 Task: Find connections with filter location Singānallūr with filter topic #Investingwith filter profile language Potuguese with filter current company Taggd with filter school Karnataka technical jobs with filter industry Technical and Vocational Training with filter service category Graphic Design with filter keywords title Data Entry
Action: Mouse moved to (521, 76)
Screenshot: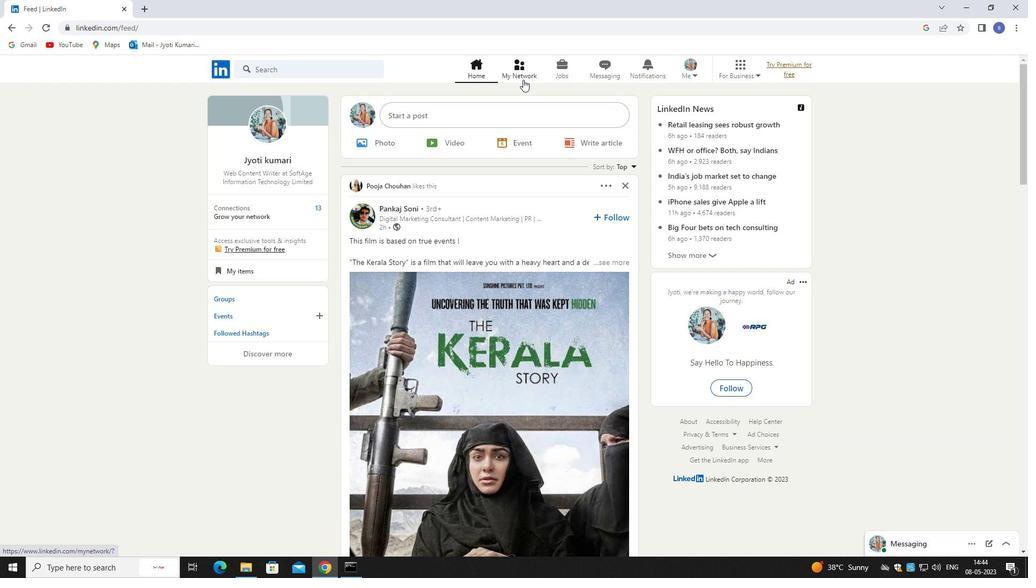 
Action: Mouse pressed left at (521, 76)
Screenshot: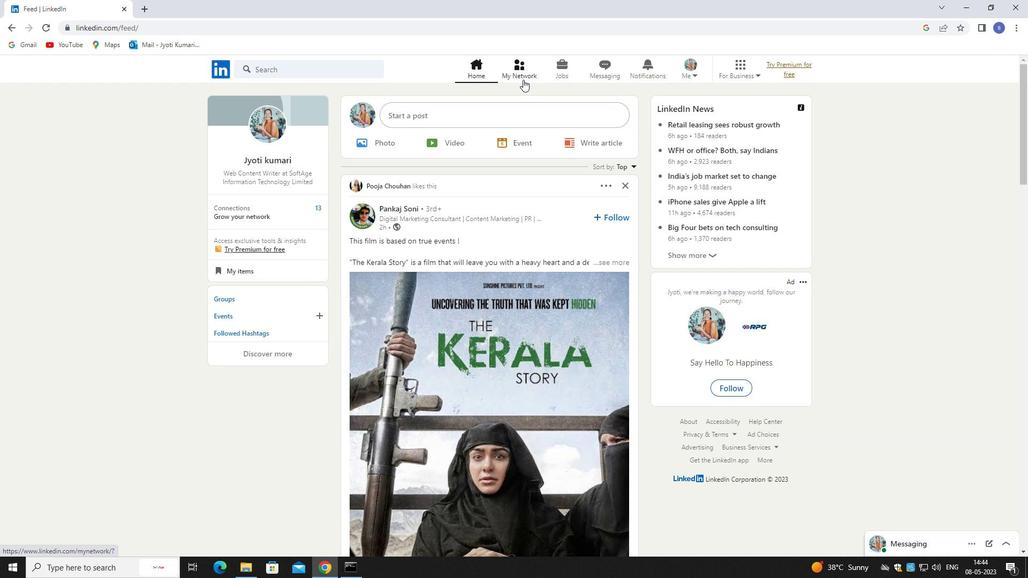 
Action: Mouse pressed left at (521, 76)
Screenshot: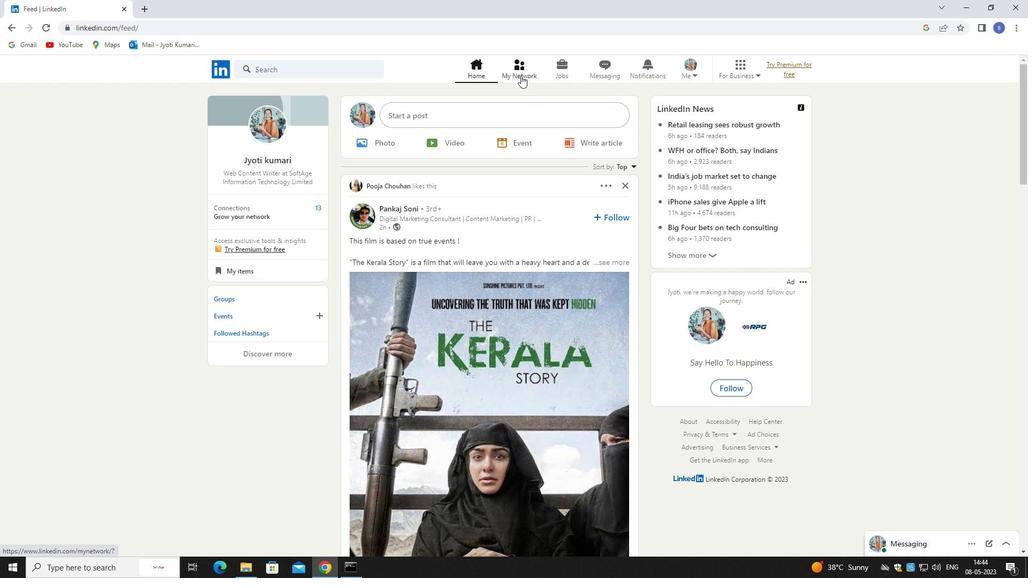 
Action: Mouse moved to (342, 130)
Screenshot: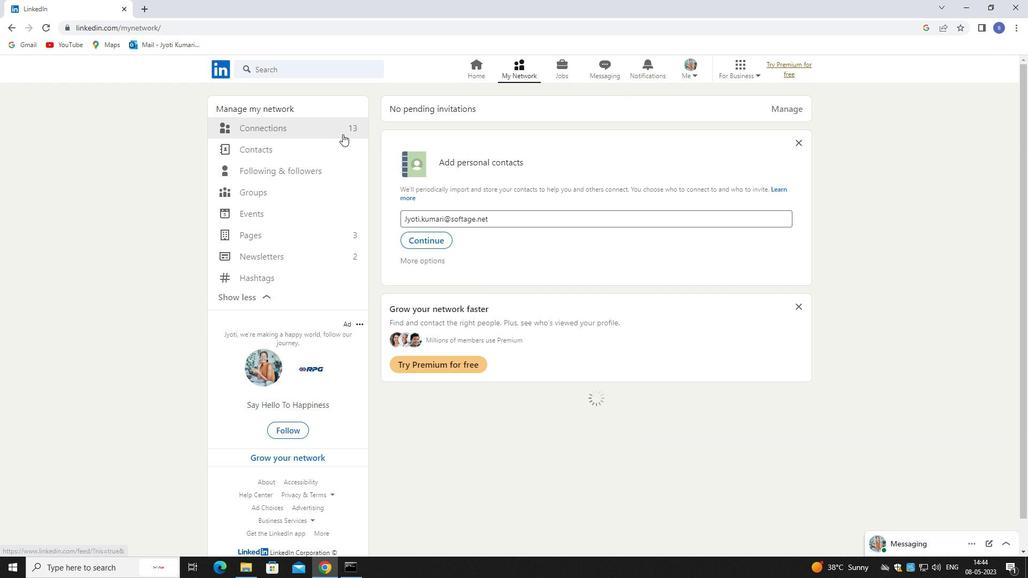 
Action: Mouse pressed left at (342, 130)
Screenshot: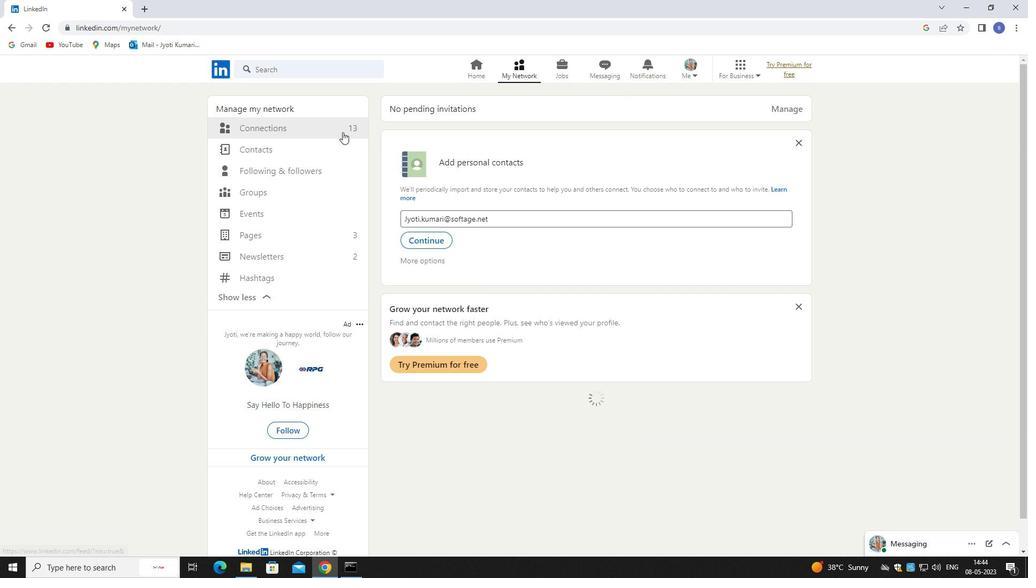 
Action: Mouse pressed left at (342, 130)
Screenshot: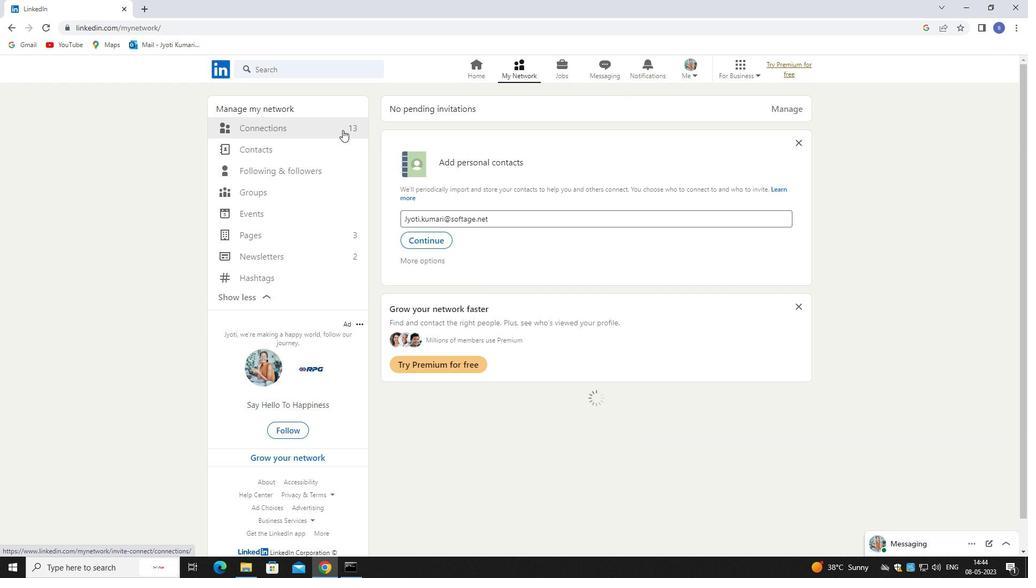 
Action: Mouse moved to (582, 128)
Screenshot: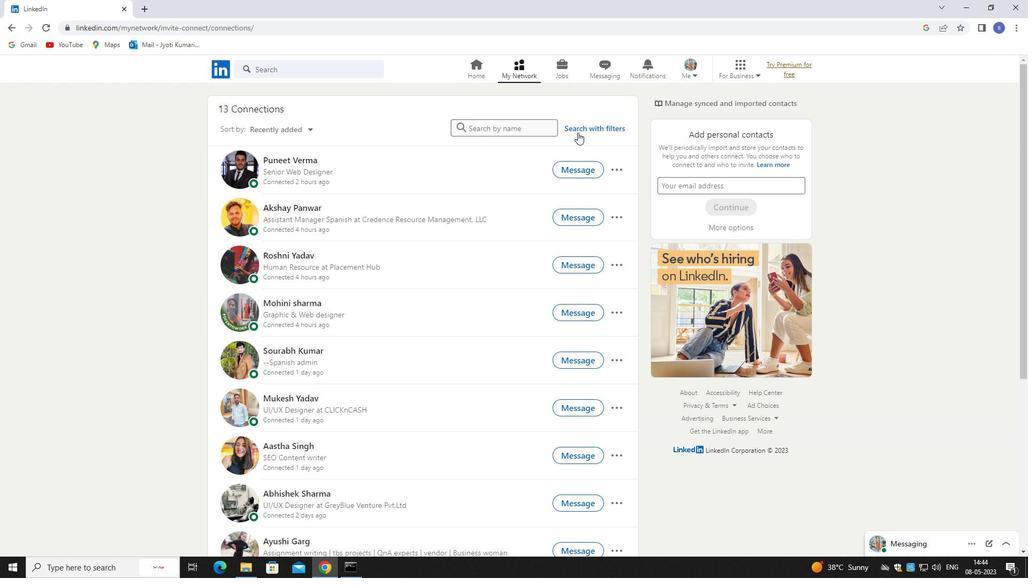 
Action: Mouse pressed left at (582, 128)
Screenshot: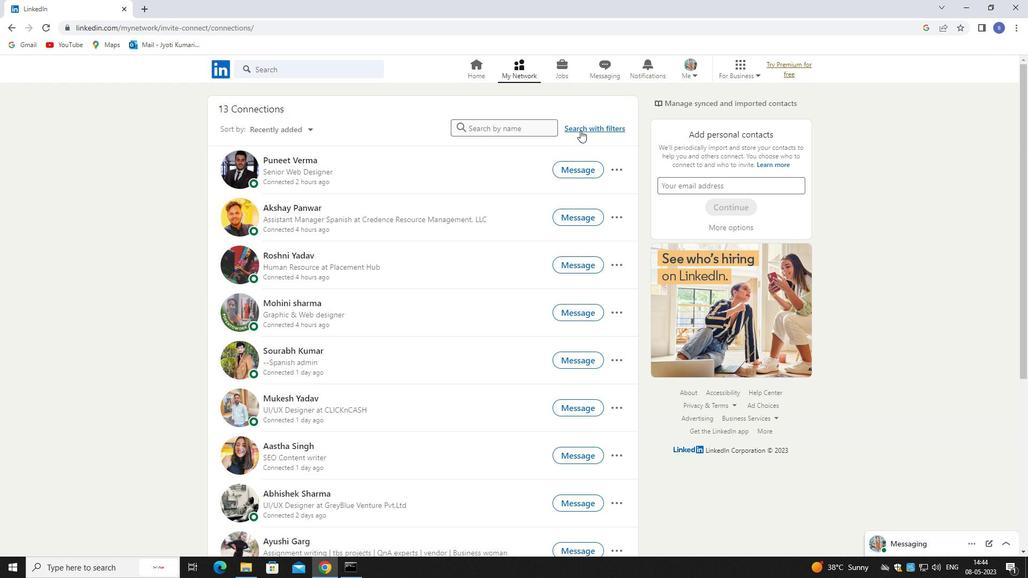 
Action: Mouse moved to (550, 98)
Screenshot: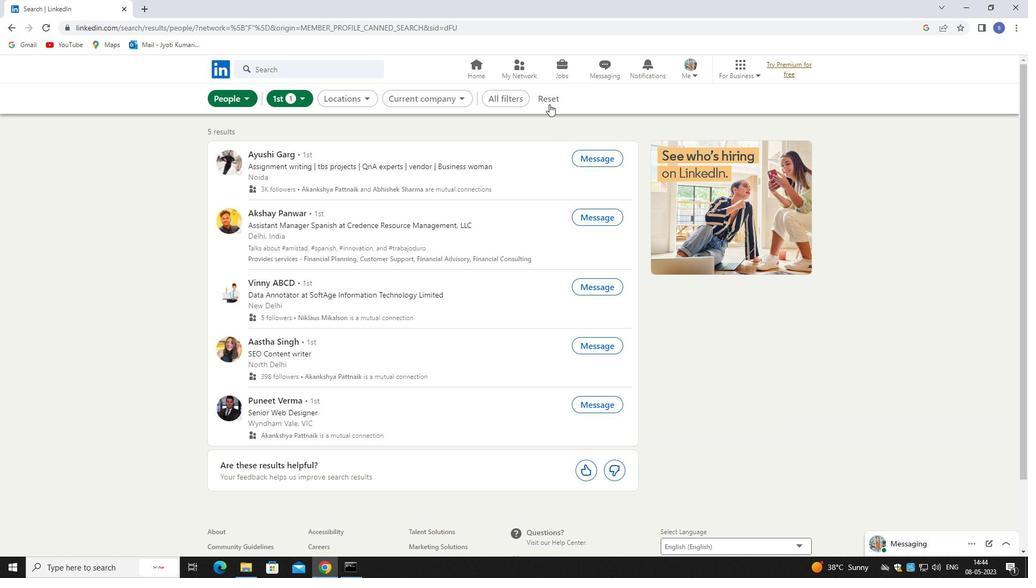 
Action: Mouse pressed left at (550, 98)
Screenshot: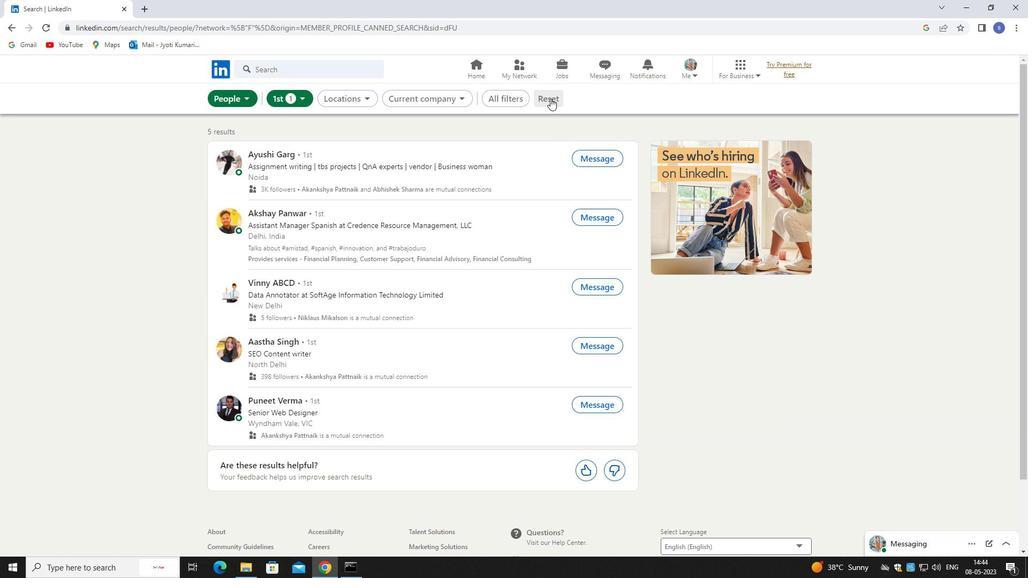
Action: Mouse moved to (527, 99)
Screenshot: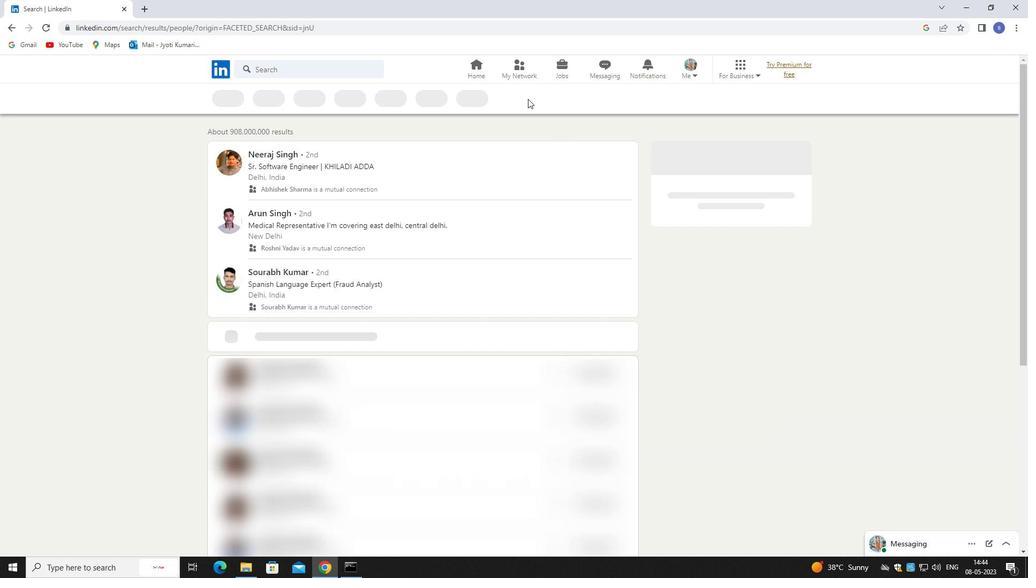 
Action: Mouse pressed left at (527, 99)
Screenshot: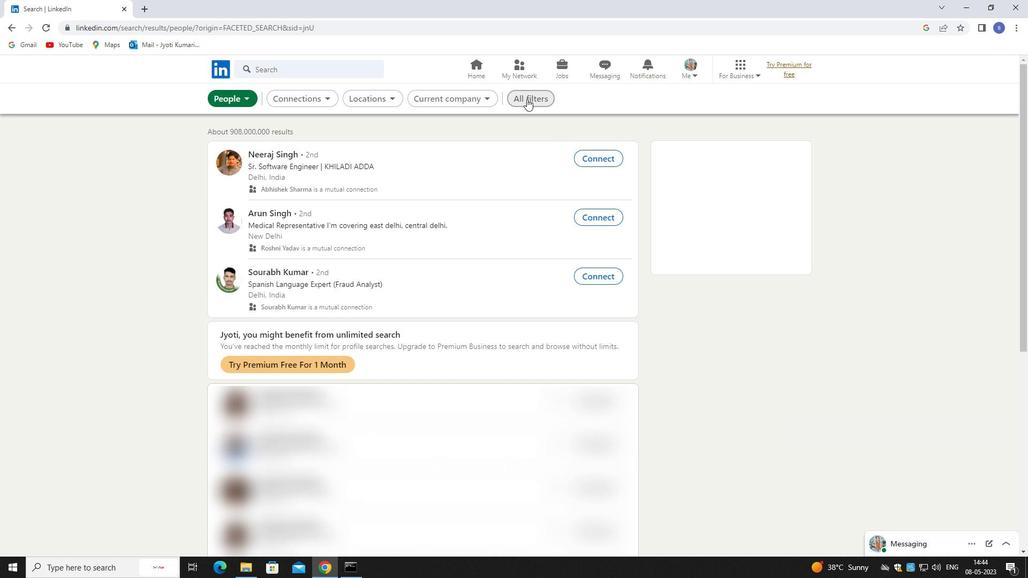 
Action: Mouse moved to (886, 425)
Screenshot: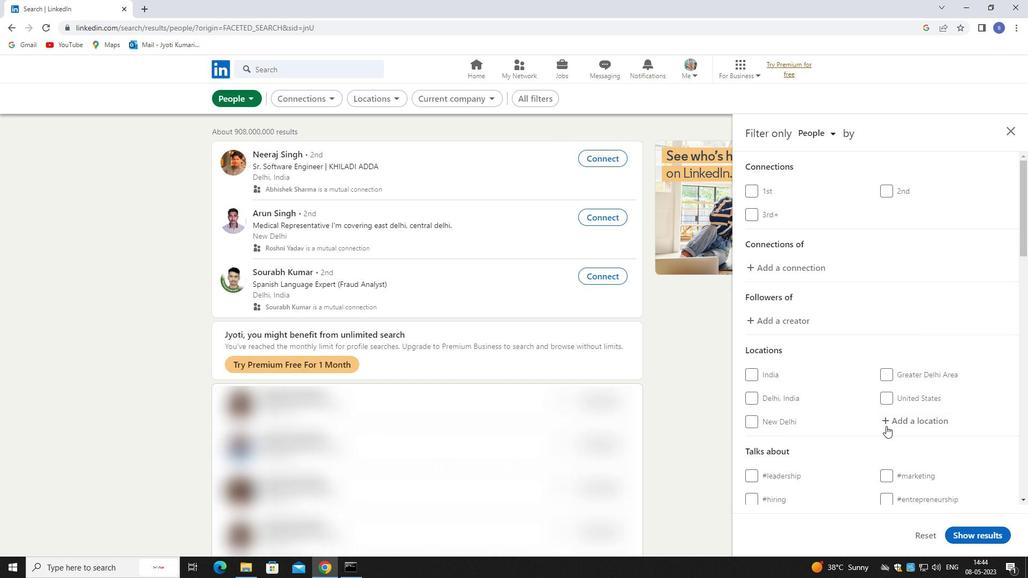 
Action: Mouse pressed left at (886, 425)
Screenshot: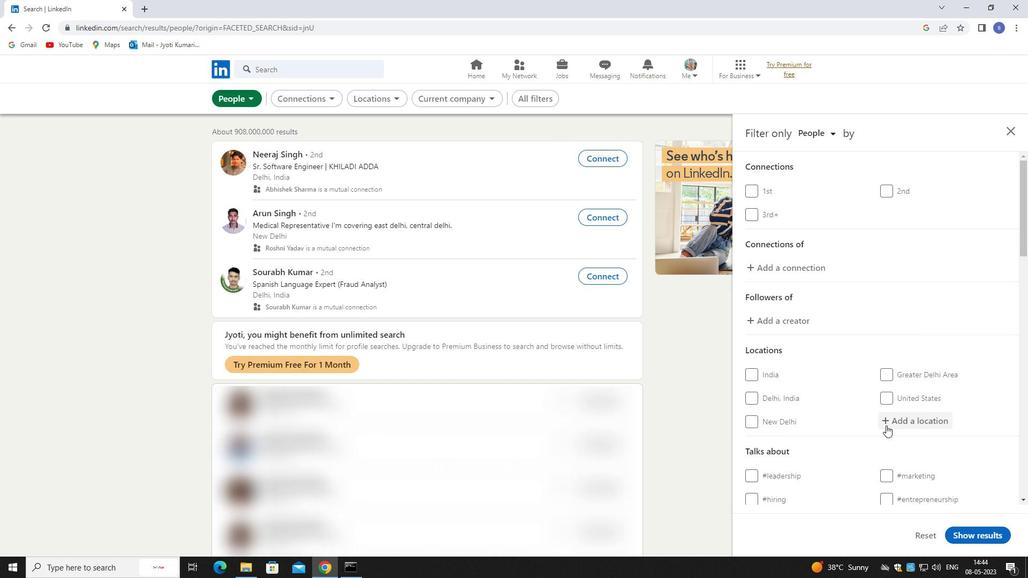 
Action: Mouse moved to (892, 427)
Screenshot: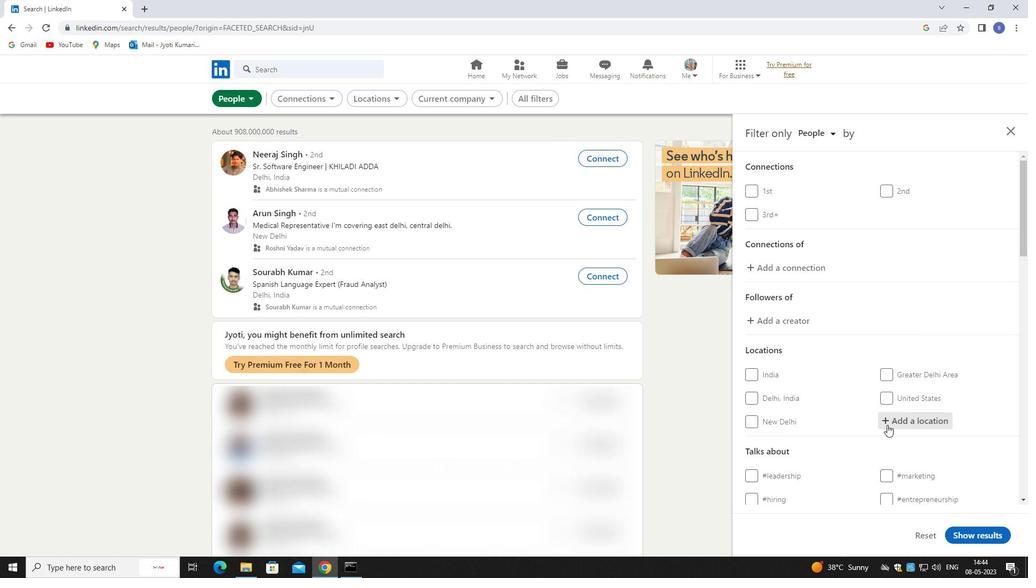 
Action: Key pressed singanallur
Screenshot: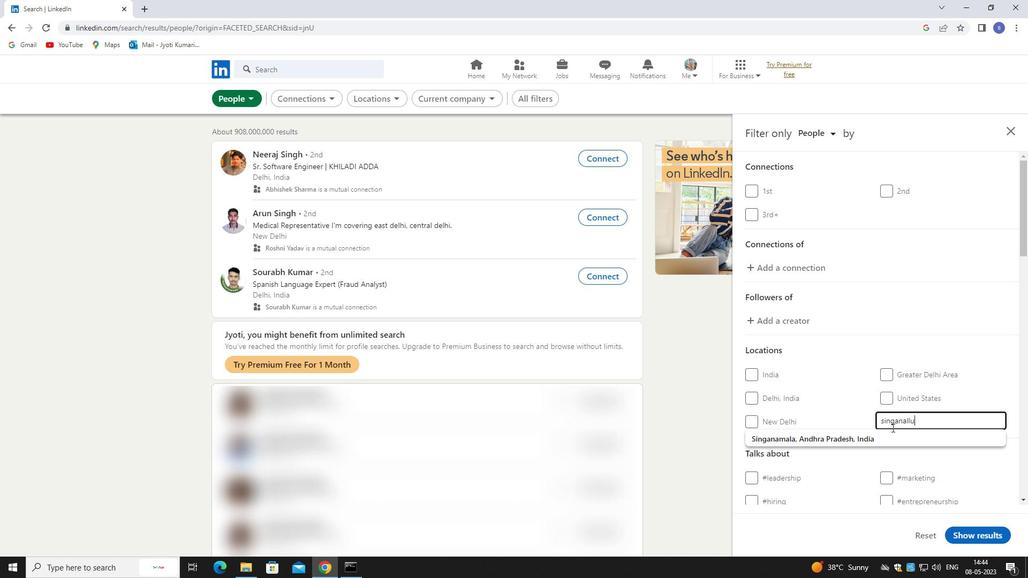 
Action: Mouse moved to (896, 434)
Screenshot: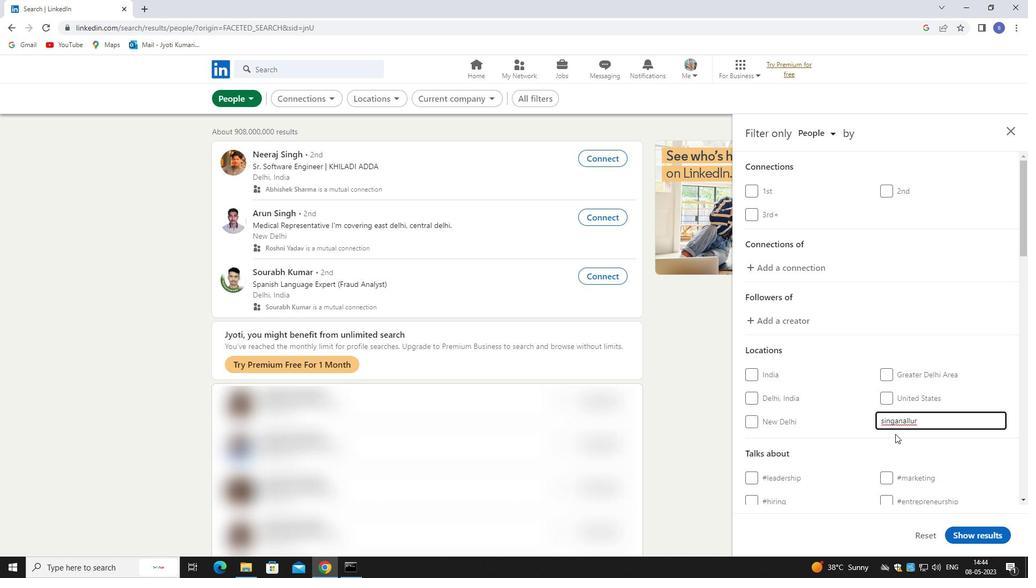
Action: Mouse scrolled (896, 434) with delta (0, 0)
Screenshot: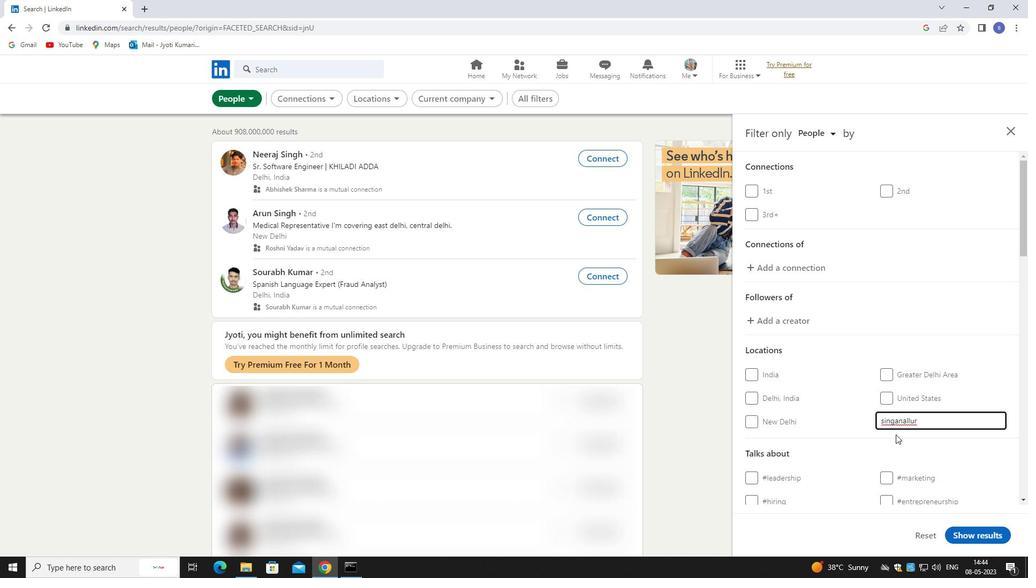 
Action: Mouse moved to (896, 435)
Screenshot: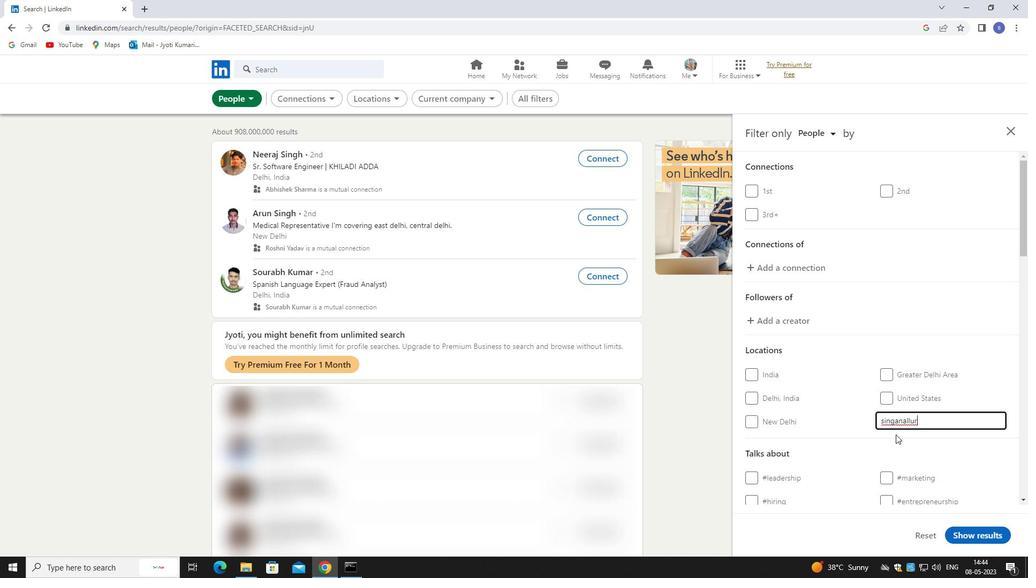 
Action: Mouse scrolled (896, 434) with delta (0, 0)
Screenshot: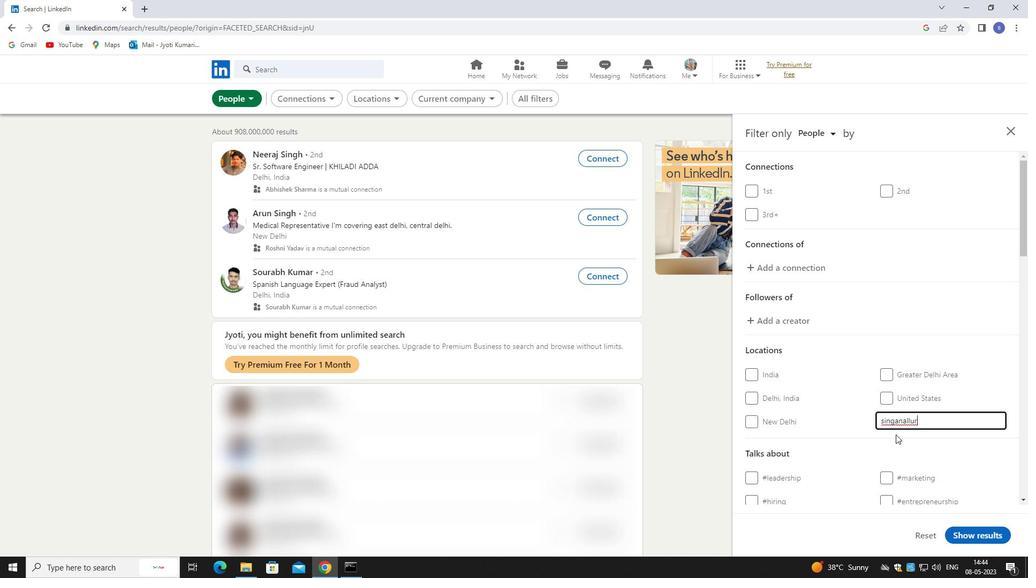 
Action: Mouse moved to (897, 435)
Screenshot: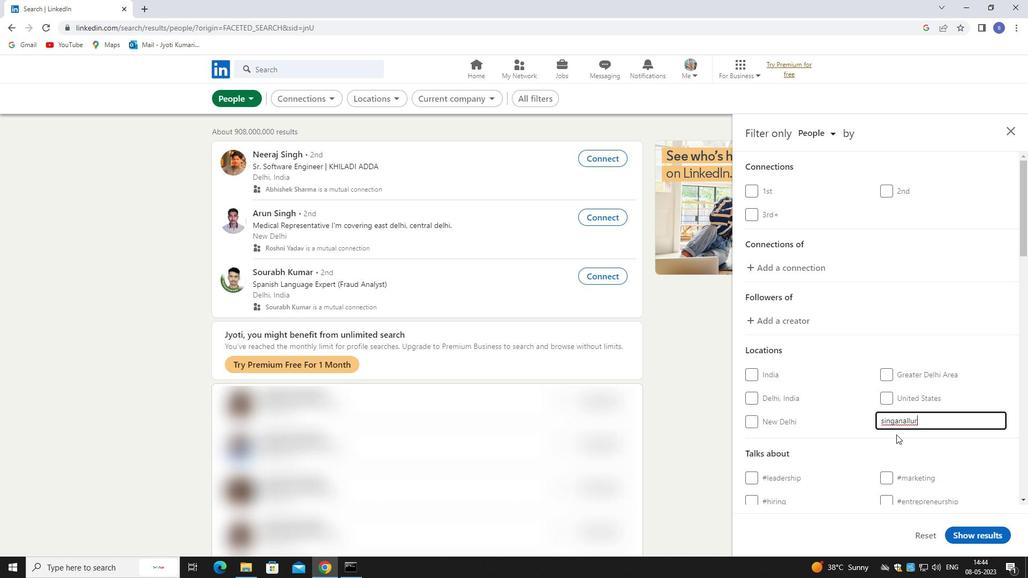 
Action: Mouse scrolled (897, 434) with delta (0, 0)
Screenshot: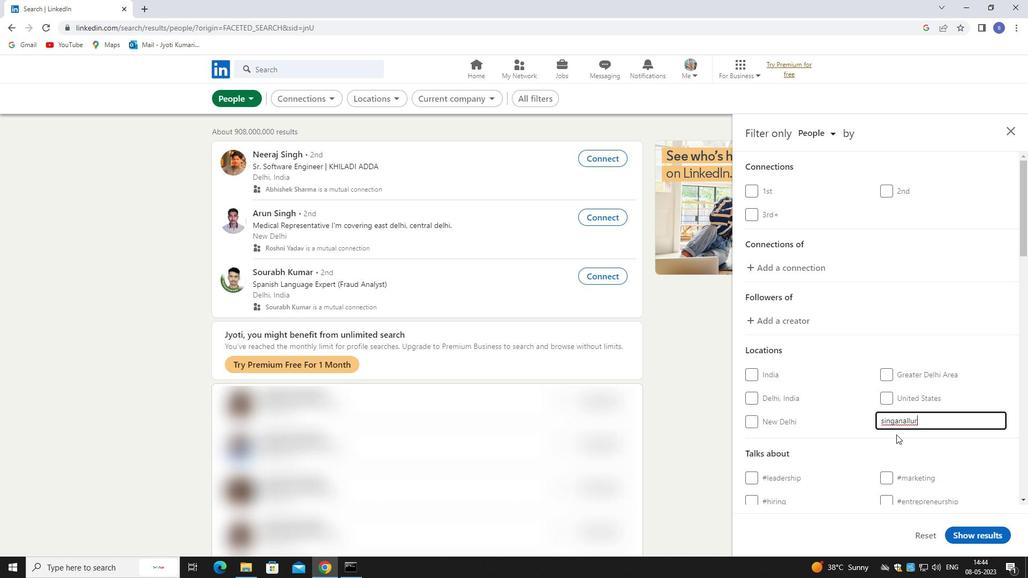 
Action: Mouse scrolled (897, 434) with delta (0, 0)
Screenshot: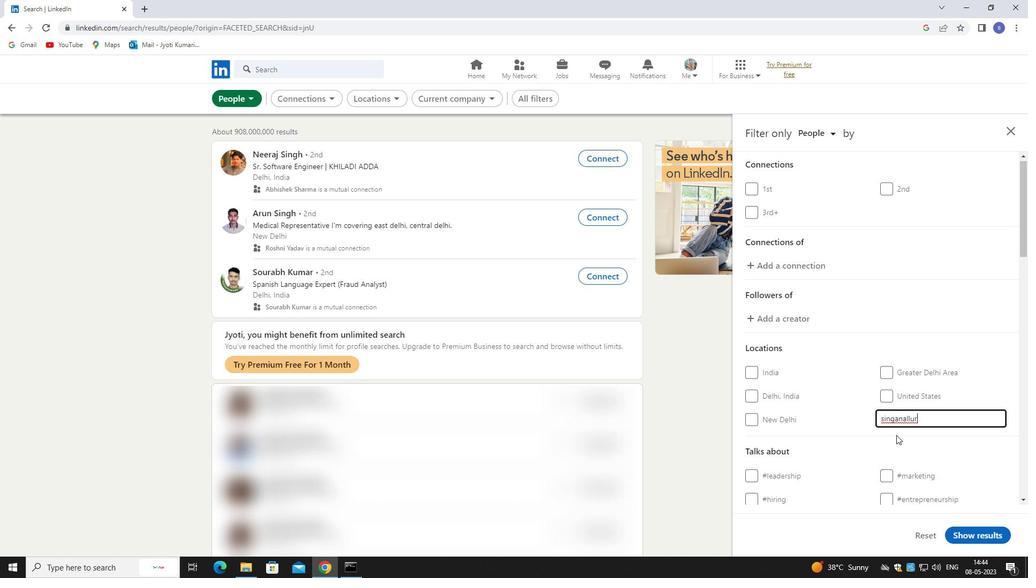 
Action: Mouse scrolled (897, 434) with delta (0, 0)
Screenshot: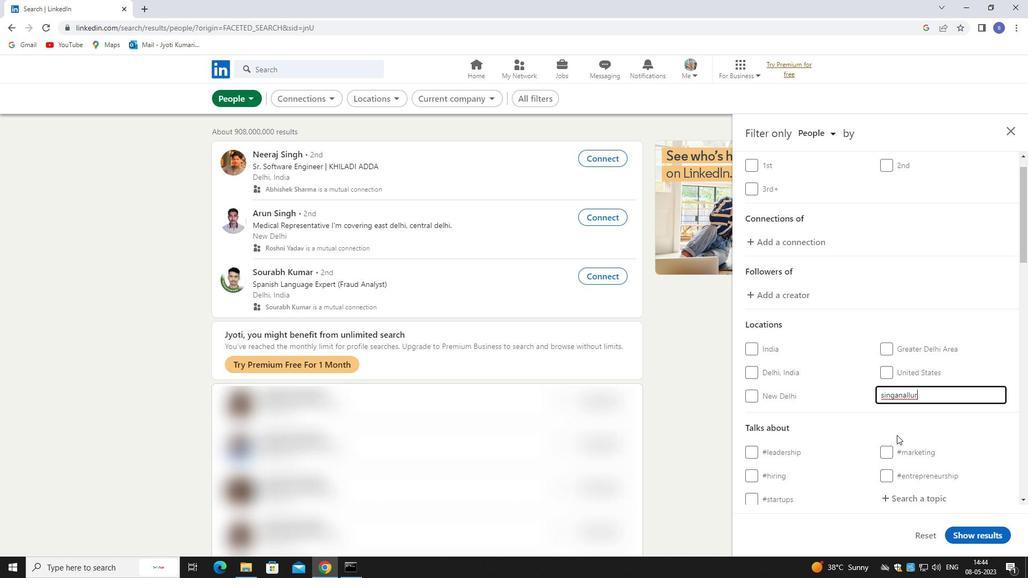 
Action: Mouse moved to (909, 257)
Screenshot: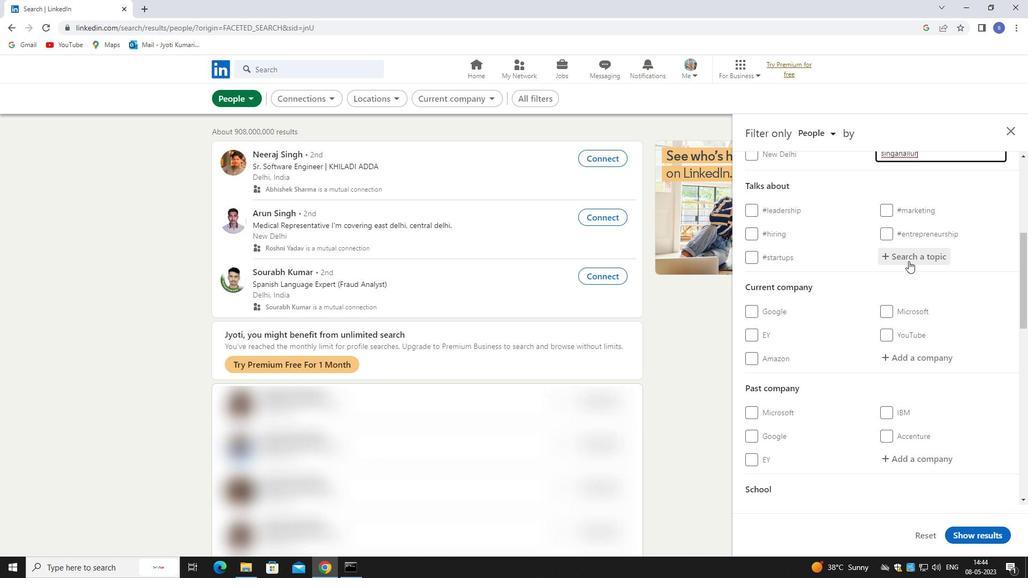 
Action: Mouse pressed left at (909, 257)
Screenshot: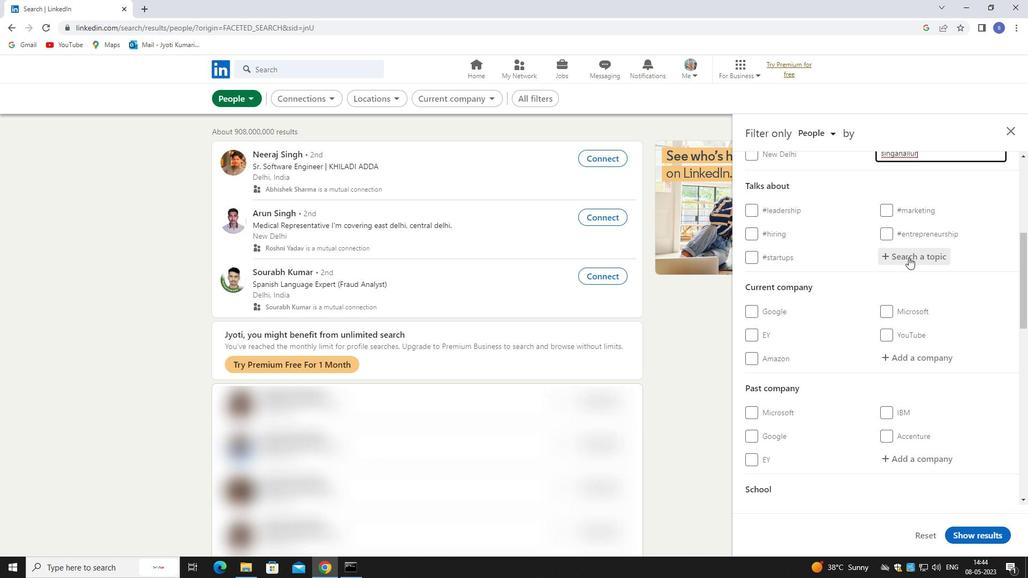 
Action: Mouse moved to (914, 258)
Screenshot: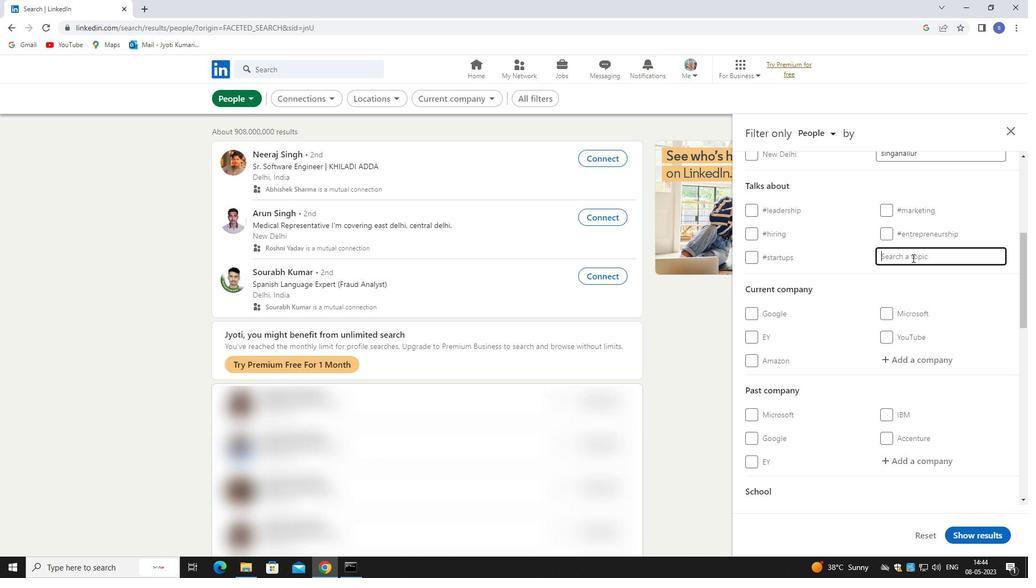 
Action: Key pressed investing
Screenshot: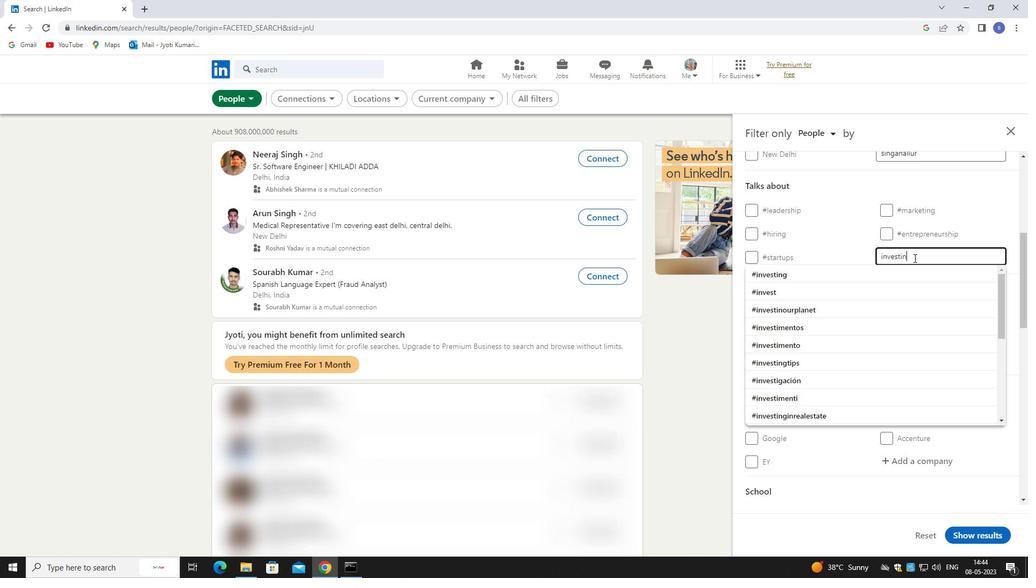 
Action: Mouse moved to (913, 275)
Screenshot: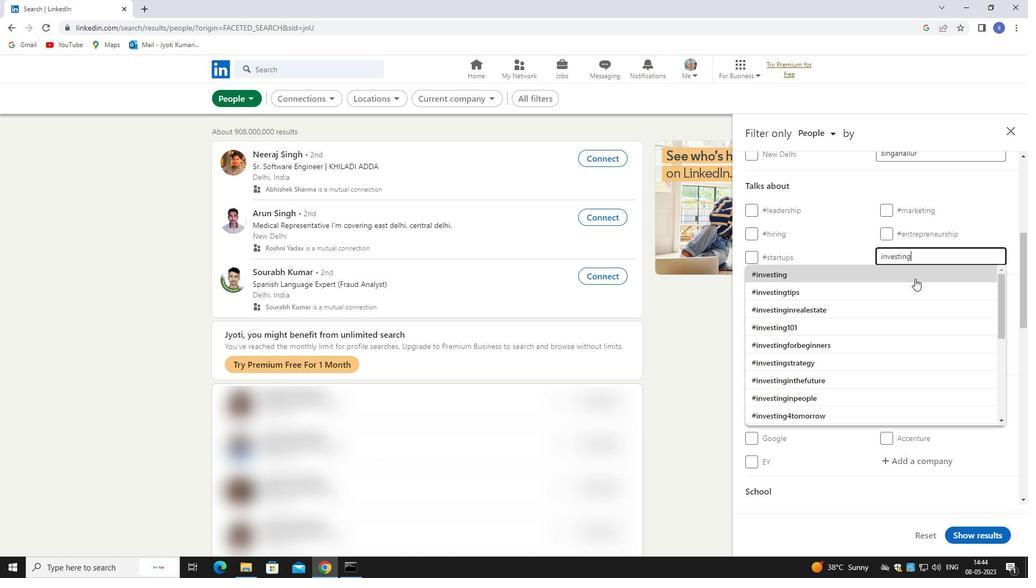 
Action: Mouse pressed left at (913, 275)
Screenshot: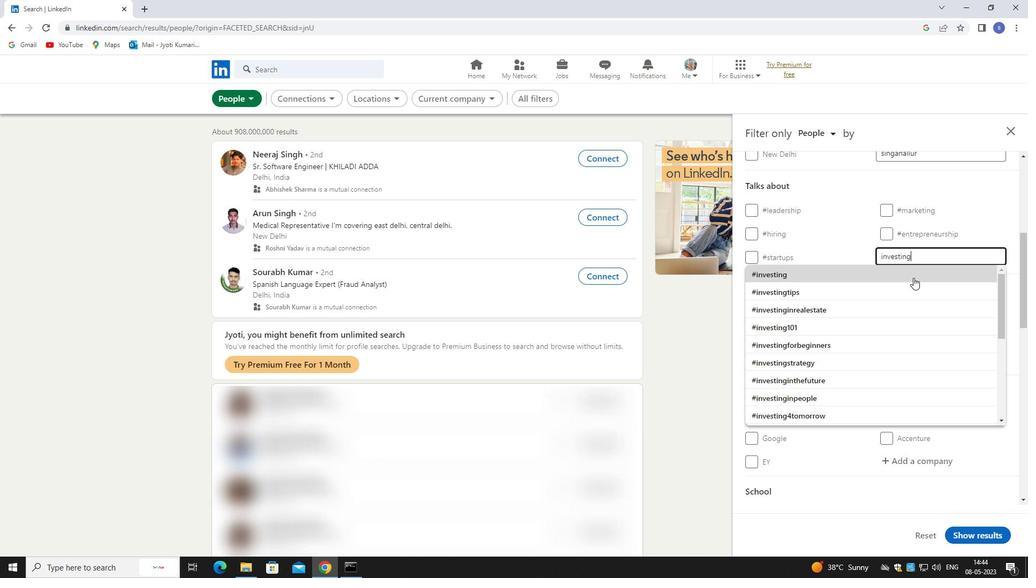 
Action: Mouse moved to (922, 298)
Screenshot: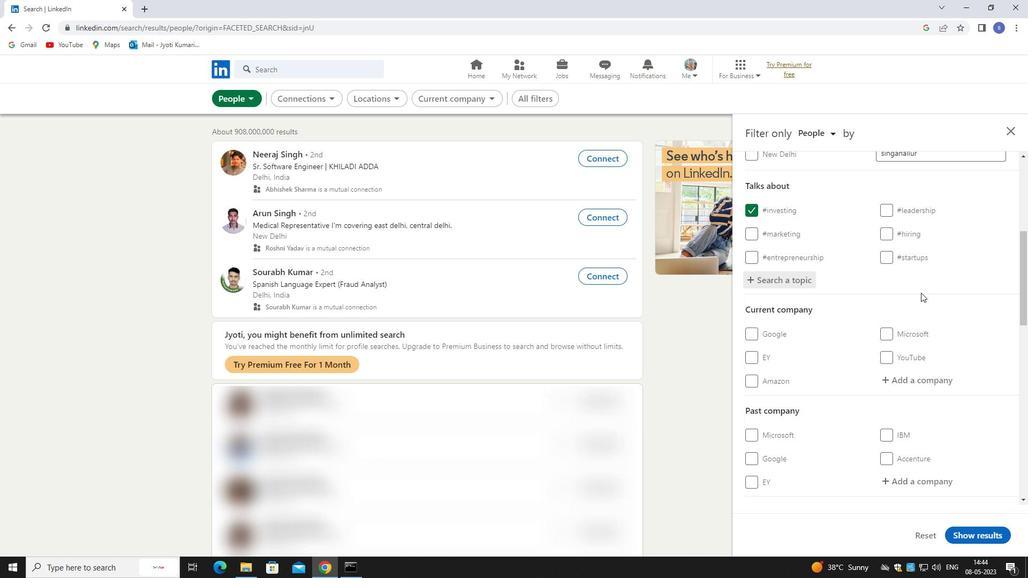 
Action: Mouse scrolled (922, 298) with delta (0, 0)
Screenshot: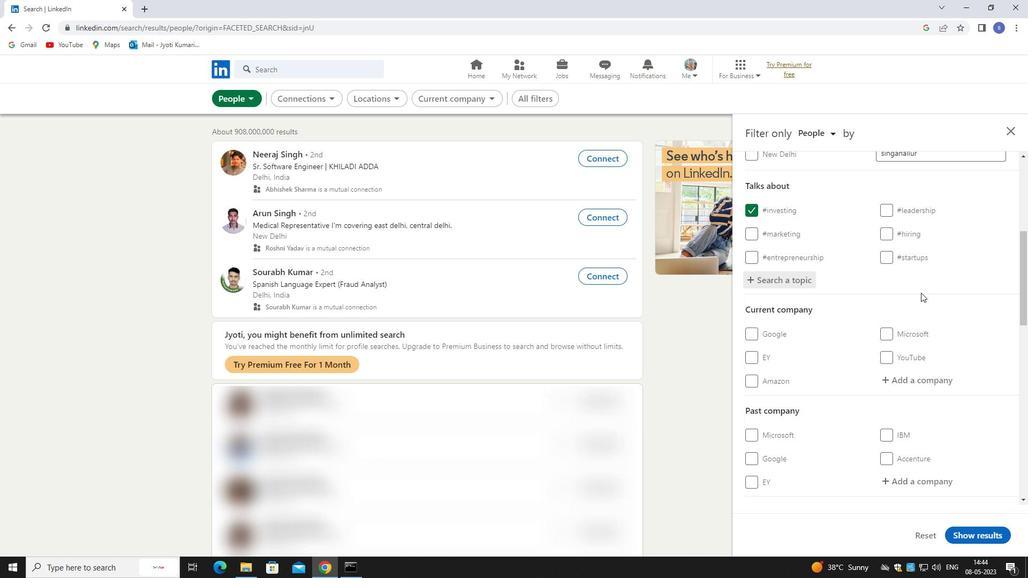 
Action: Mouse moved to (922, 299)
Screenshot: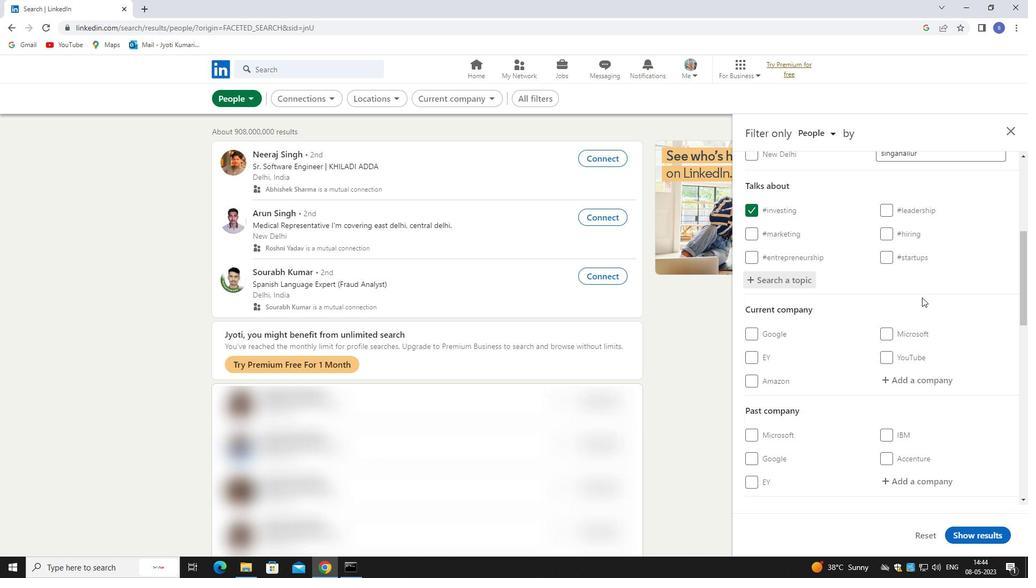 
Action: Mouse scrolled (922, 299) with delta (0, 0)
Screenshot: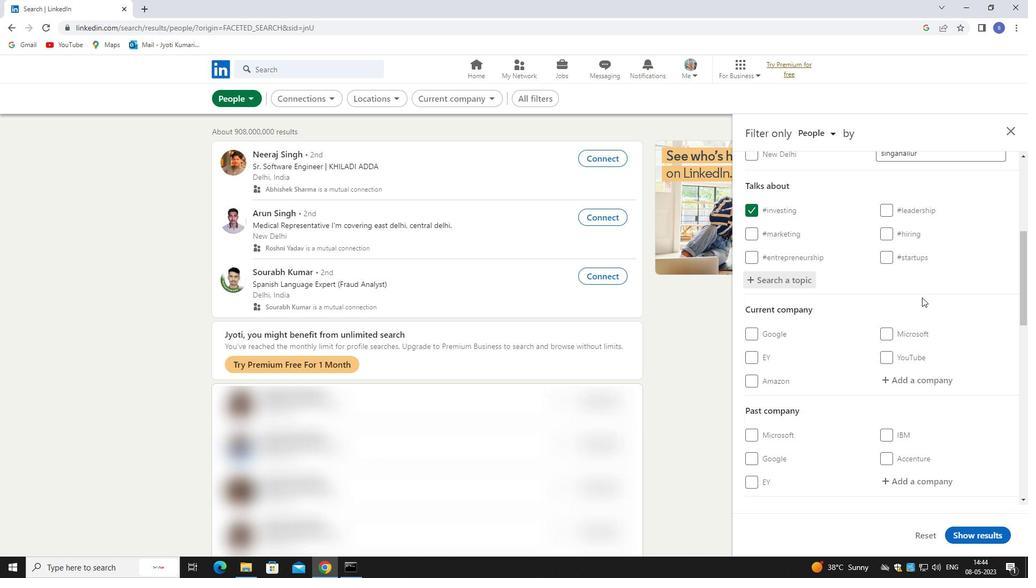 
Action: Mouse moved to (922, 299)
Screenshot: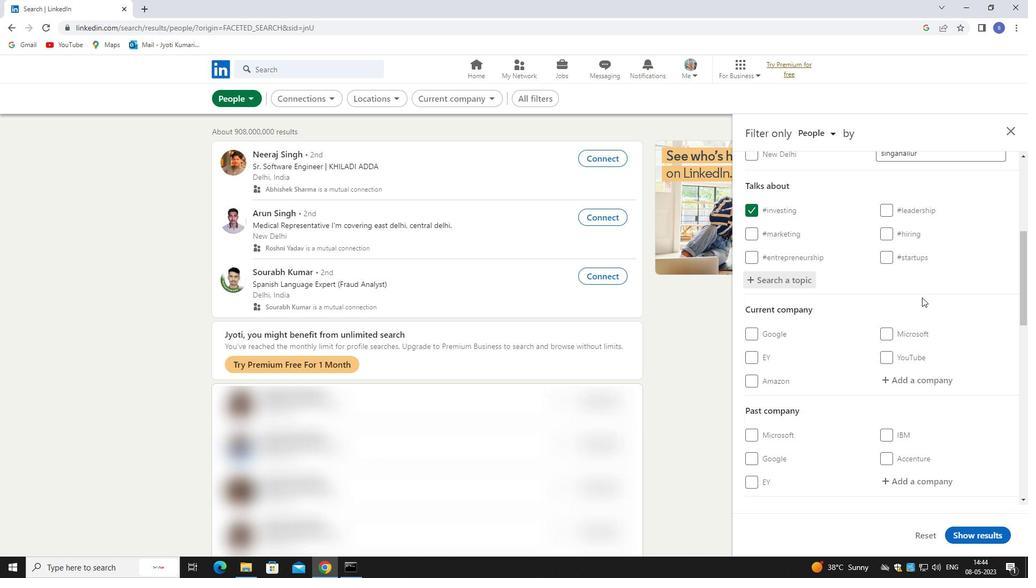 
Action: Mouse scrolled (922, 299) with delta (0, 0)
Screenshot: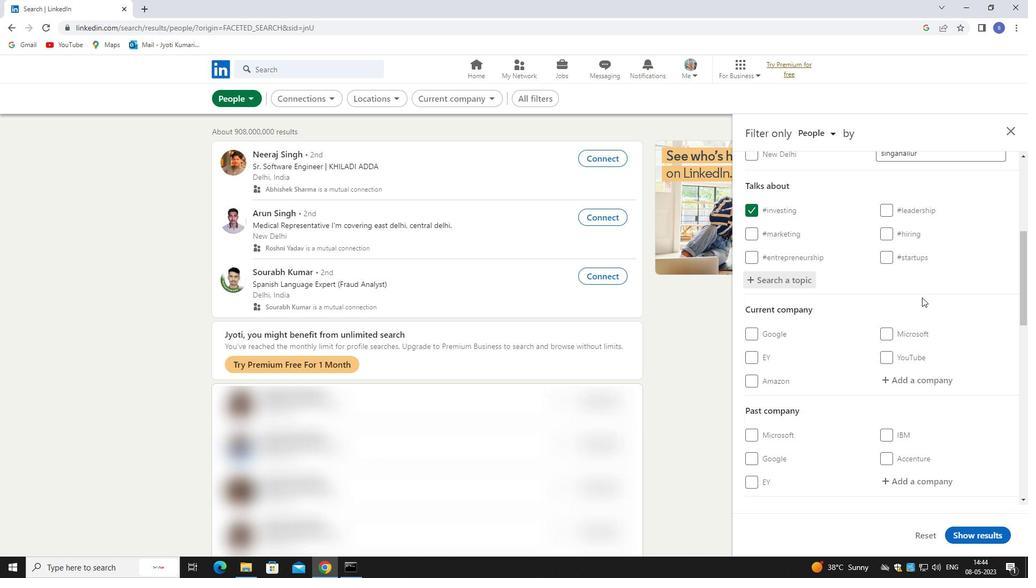 
Action: Mouse moved to (922, 221)
Screenshot: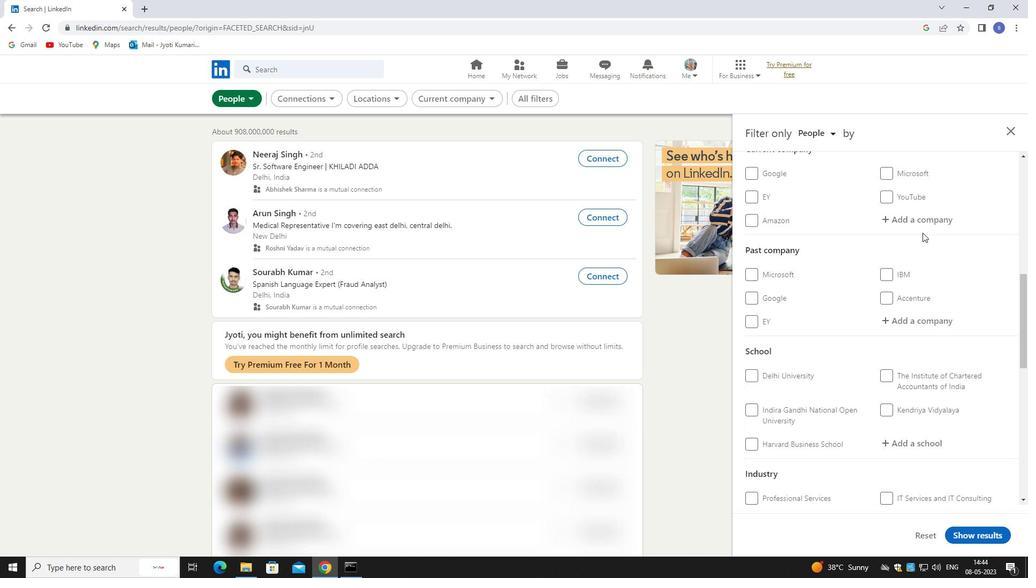 
Action: Mouse pressed left at (922, 221)
Screenshot: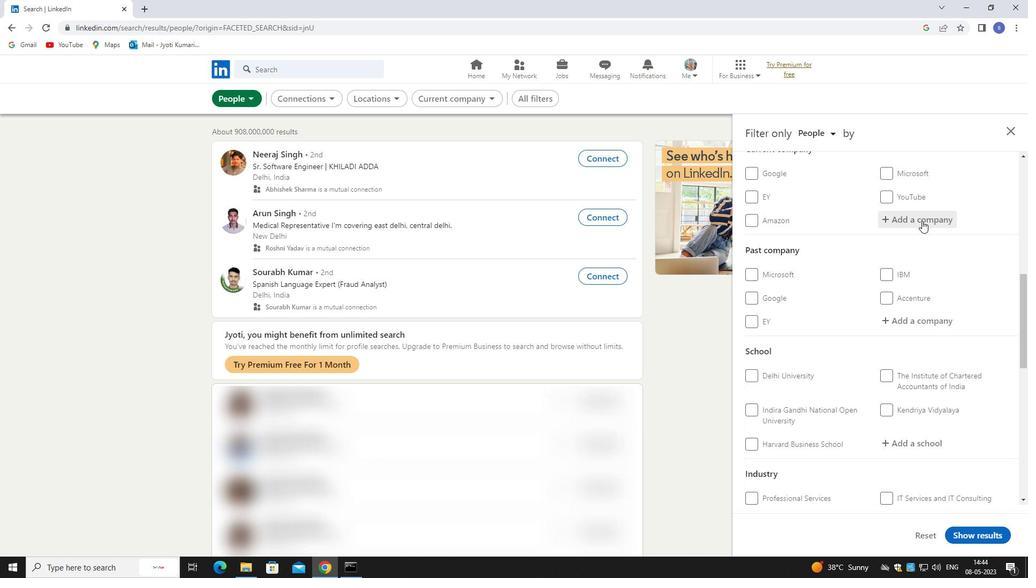 
Action: Mouse moved to (914, 227)
Screenshot: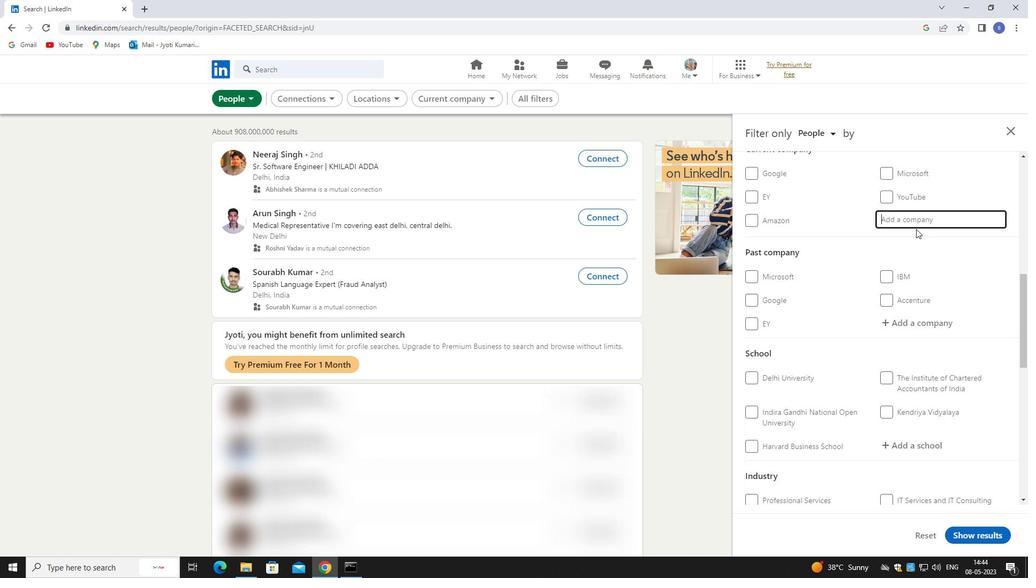 
Action: Key pressed tagged
Screenshot: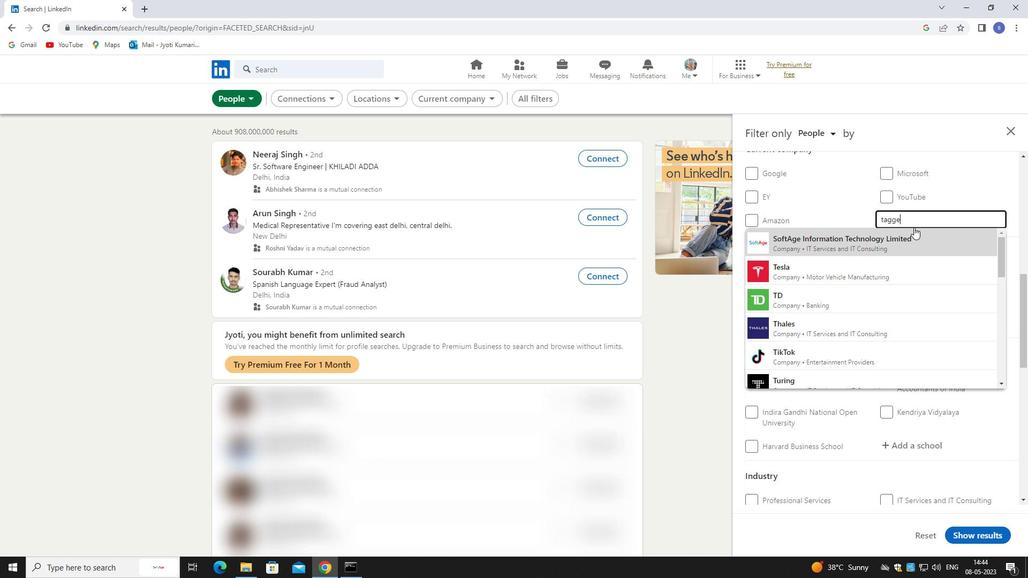 
Action: Mouse moved to (918, 276)
Screenshot: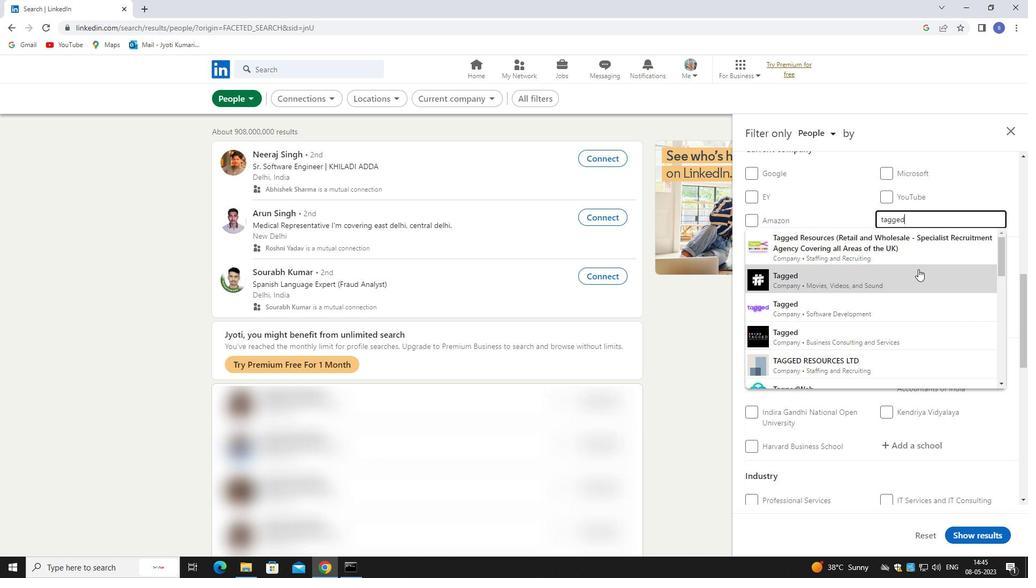
Action: Mouse pressed left at (918, 276)
Screenshot: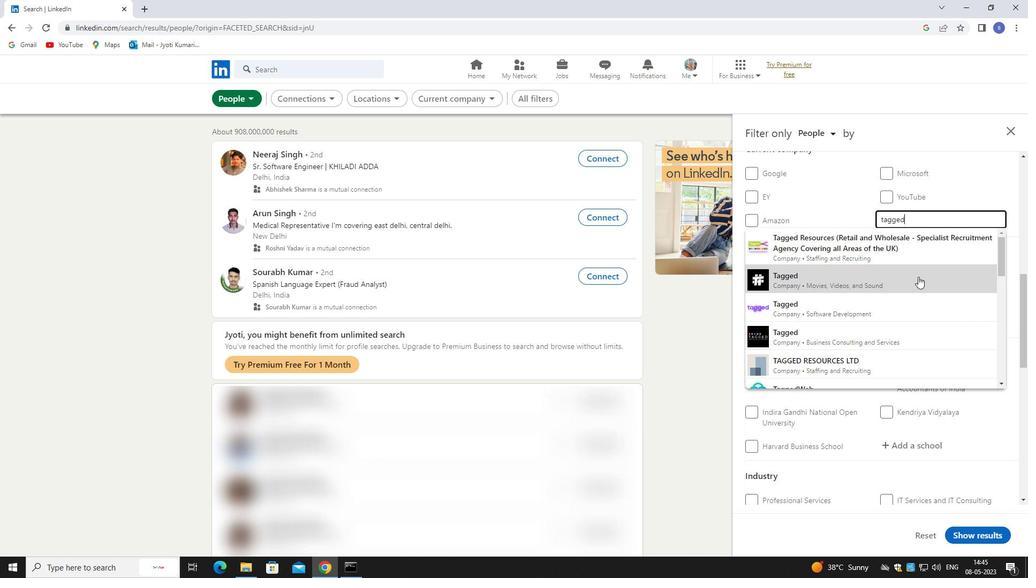 
Action: Mouse moved to (913, 334)
Screenshot: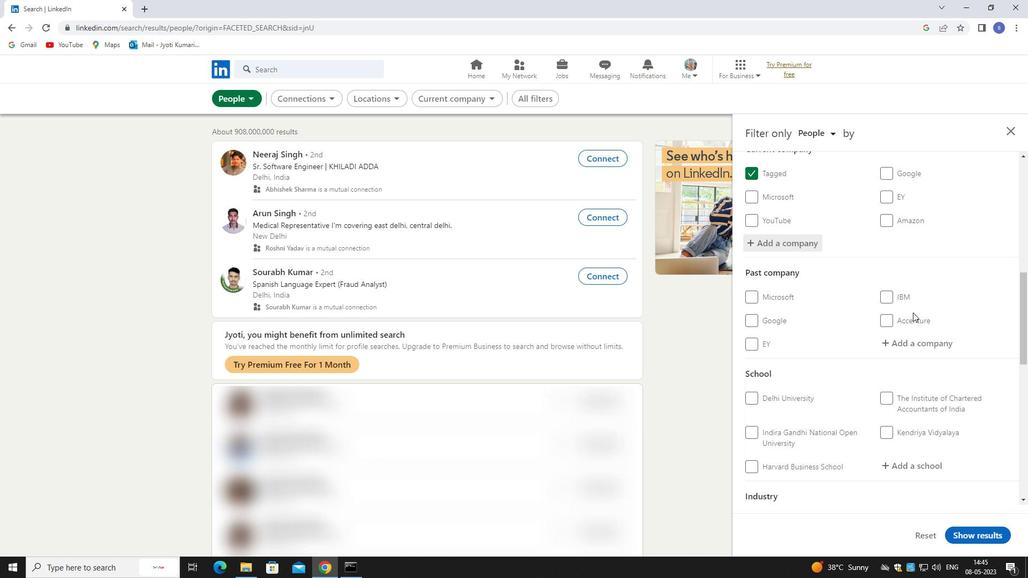 
Action: Mouse scrolled (913, 334) with delta (0, 0)
Screenshot: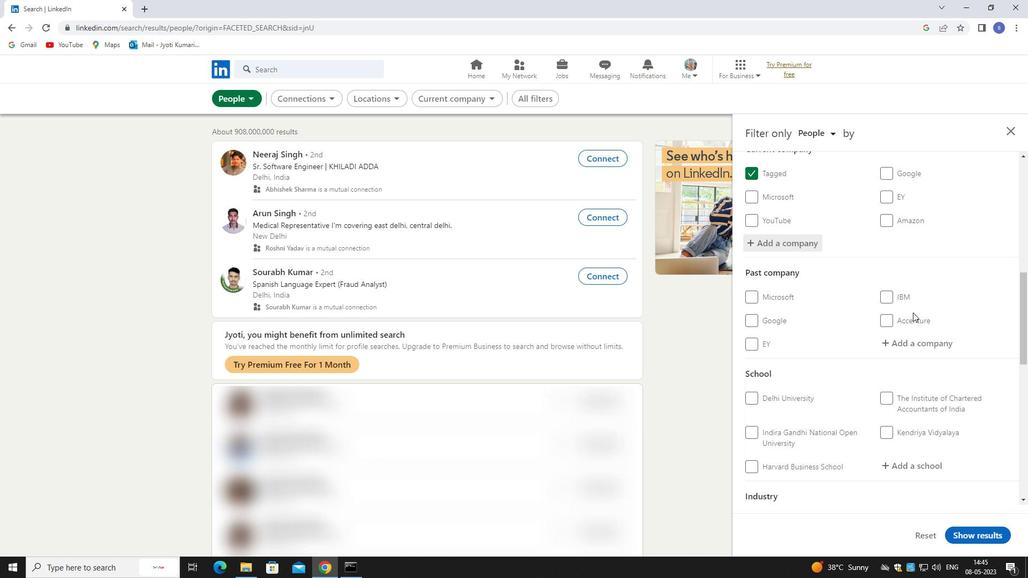 
Action: Mouse moved to (916, 362)
Screenshot: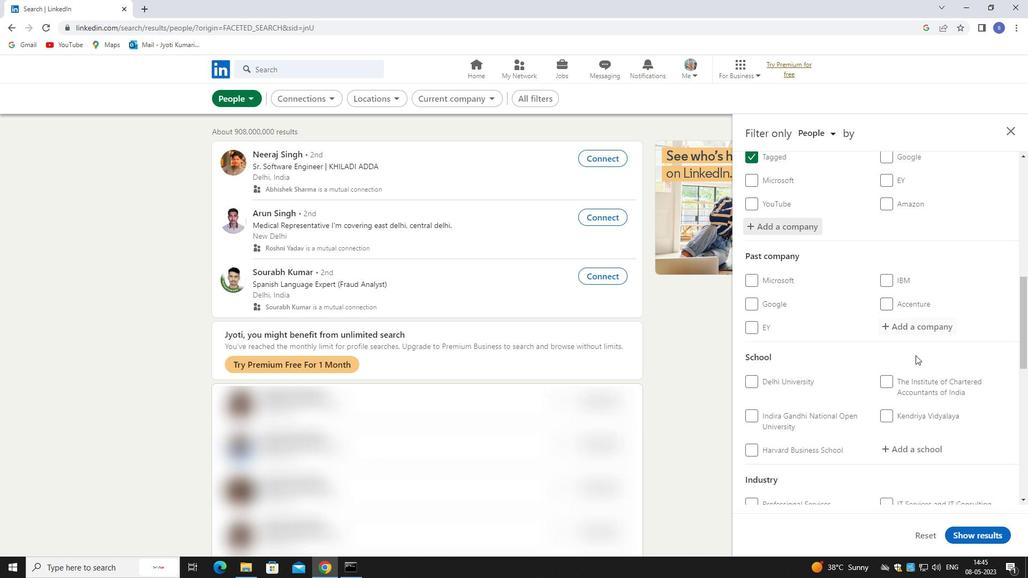 
Action: Mouse scrolled (916, 361) with delta (0, 0)
Screenshot: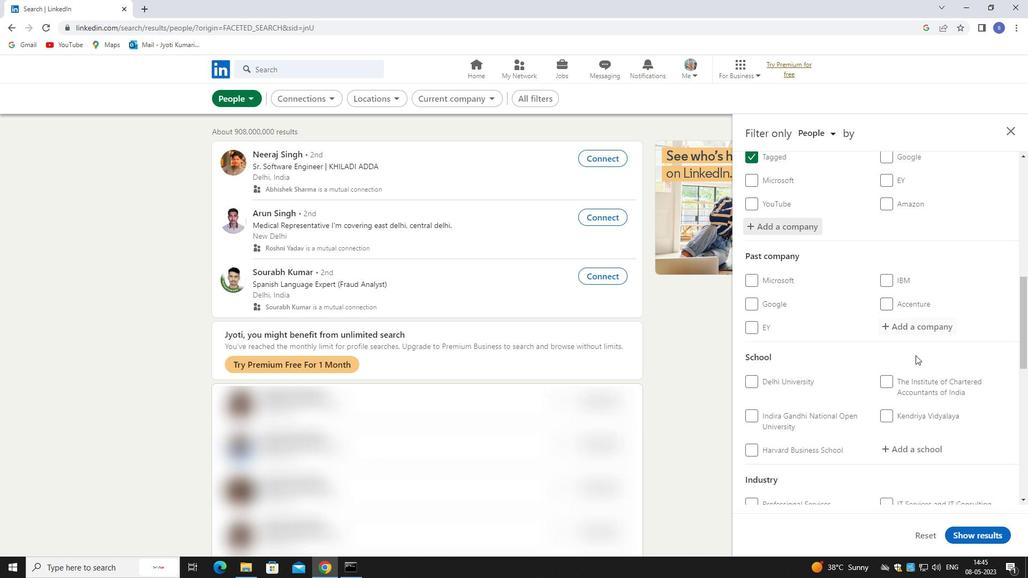
Action: Mouse moved to (917, 363)
Screenshot: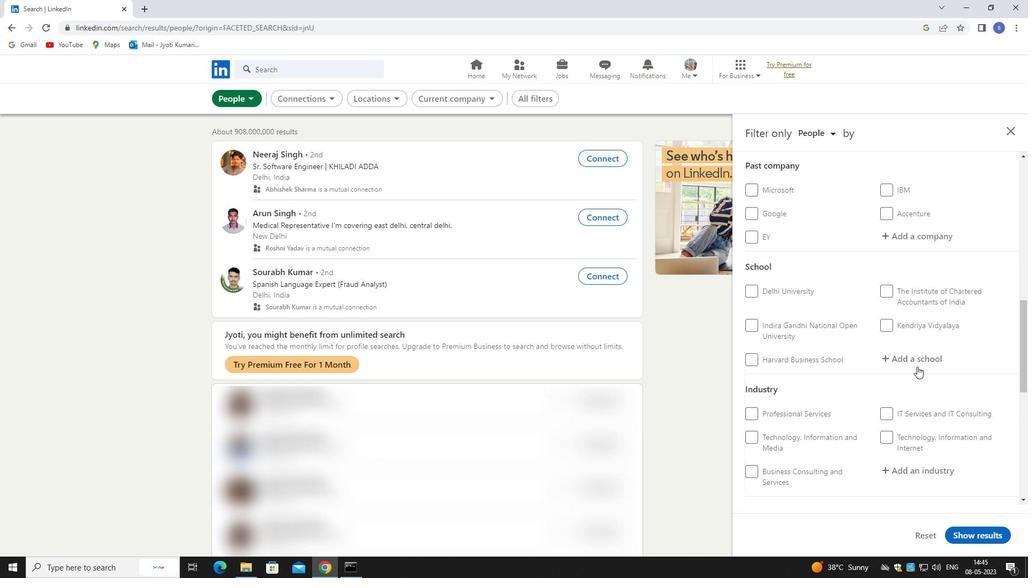 
Action: Mouse pressed left at (917, 363)
Screenshot: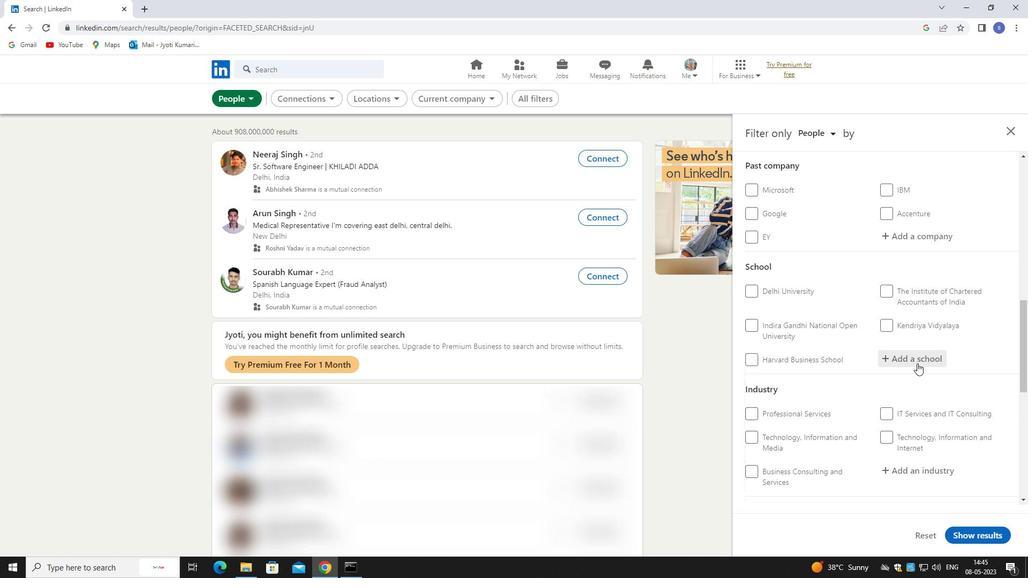 
Action: Key pressed karnataka
Screenshot: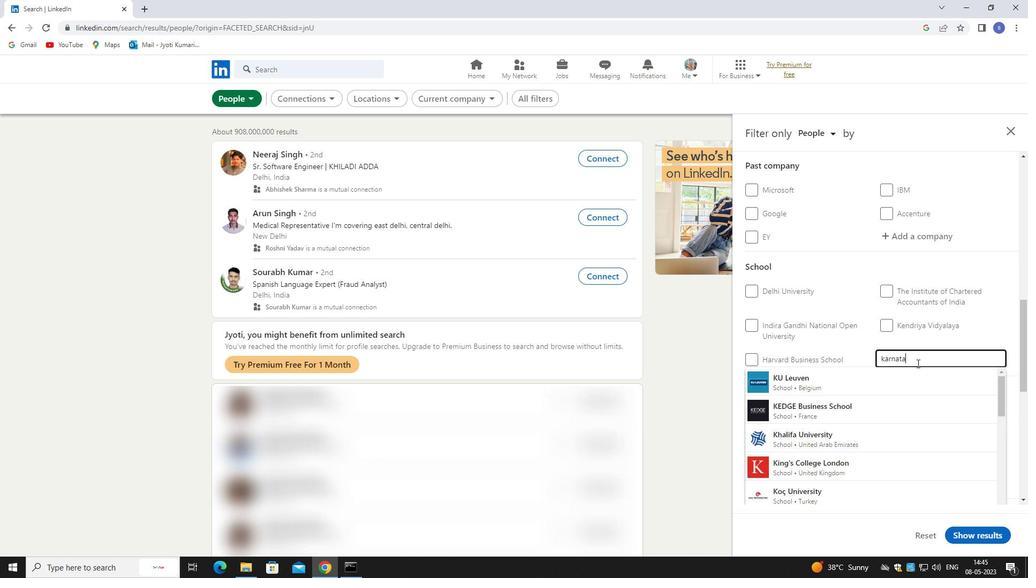 
Action: Mouse moved to (907, 426)
Screenshot: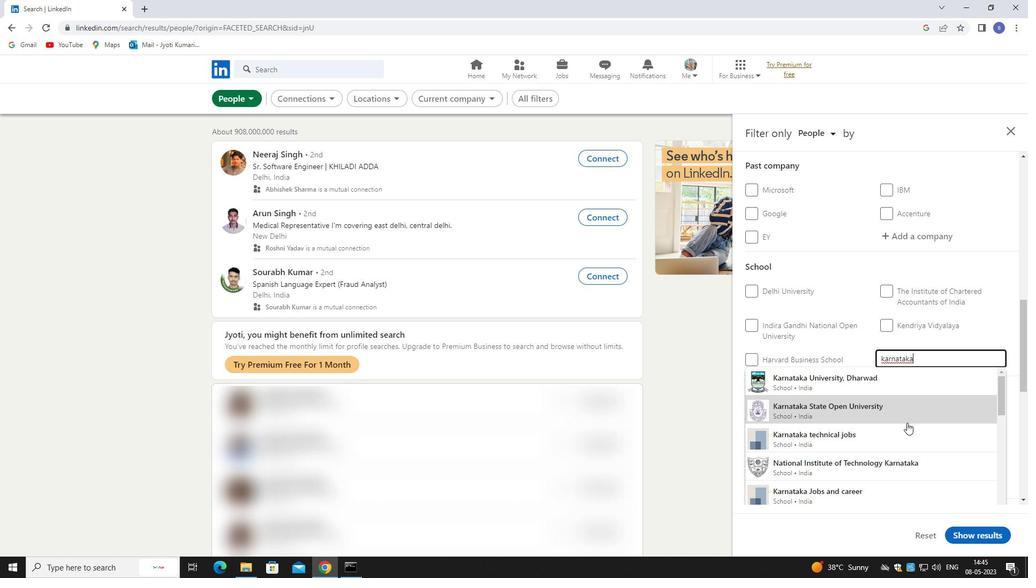 
Action: Mouse scrolled (907, 425) with delta (0, 0)
Screenshot: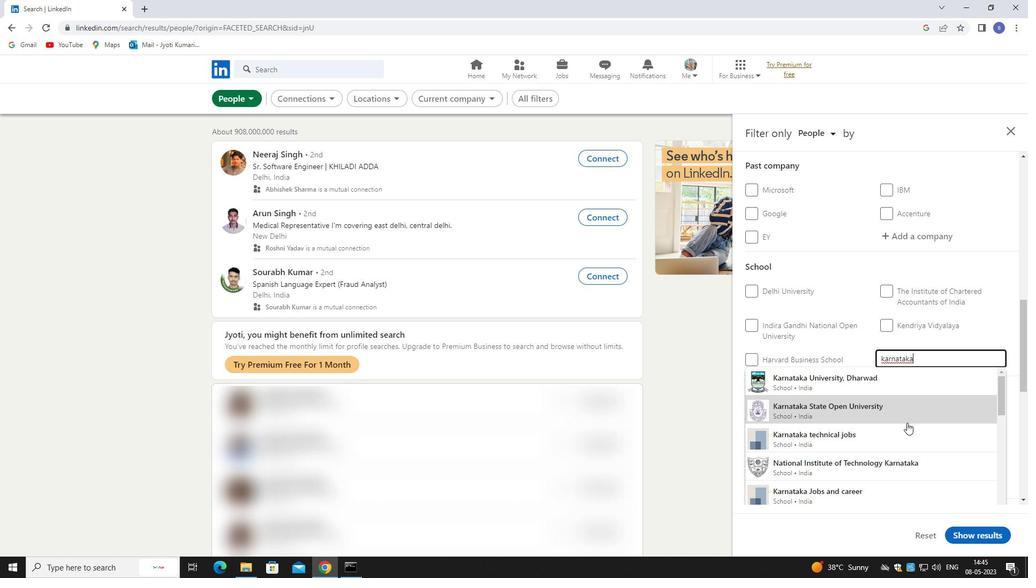 
Action: Mouse moved to (907, 429)
Screenshot: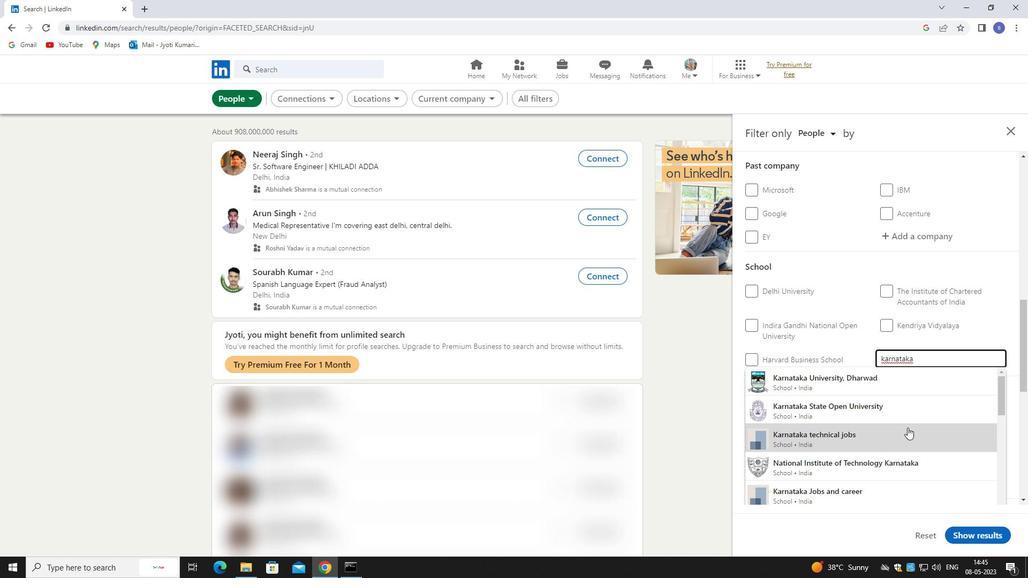 
Action: Mouse scrolled (907, 429) with delta (0, 0)
Screenshot: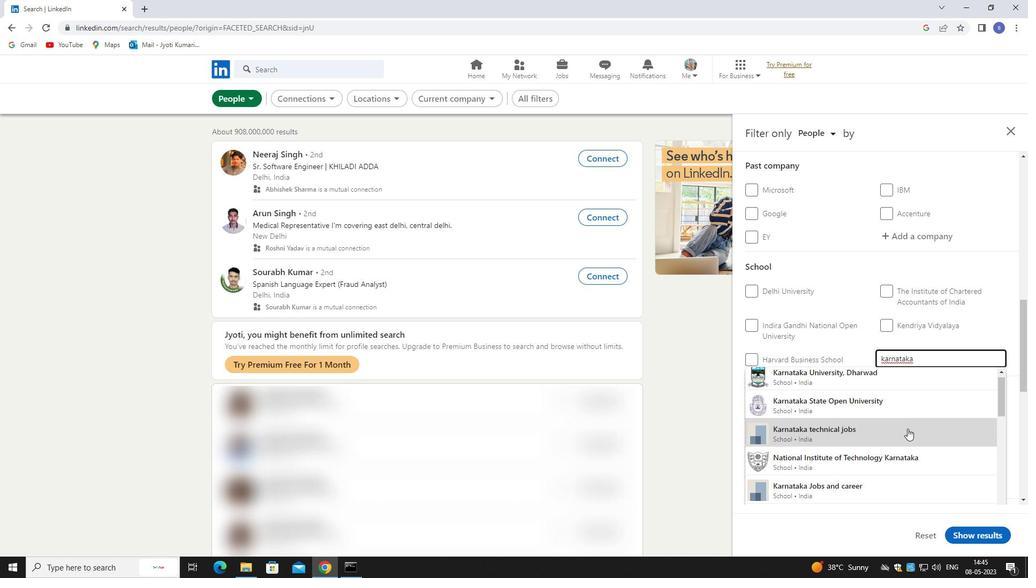 
Action: Mouse moved to (905, 426)
Screenshot: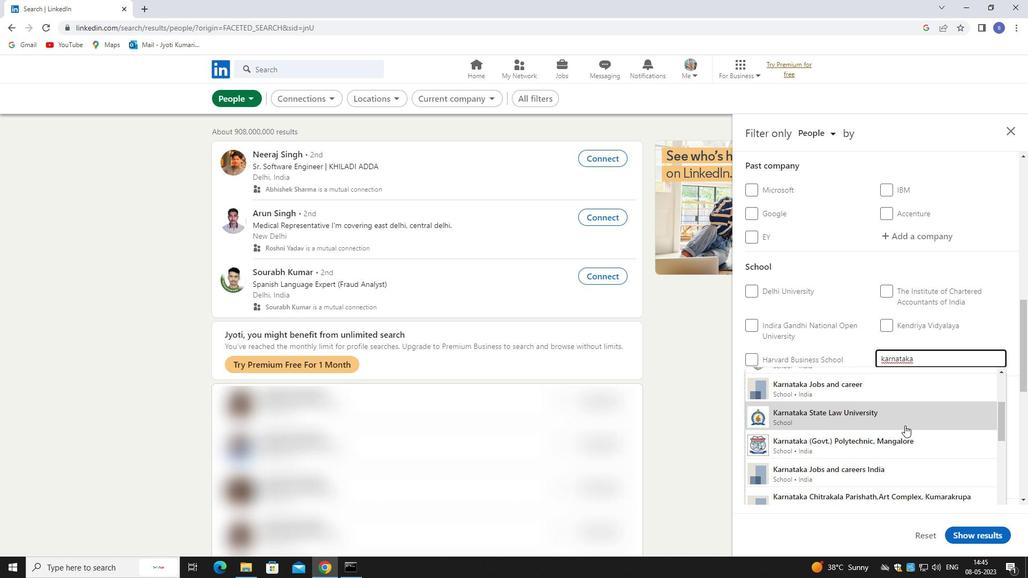 
Action: Key pressed <Key.space>tech
Screenshot: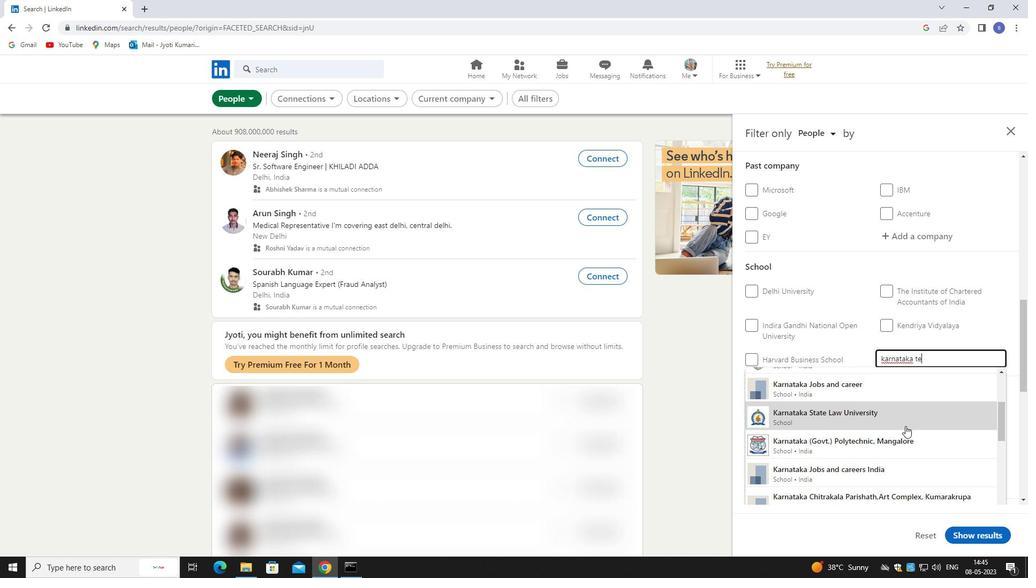 
Action: Mouse moved to (890, 389)
Screenshot: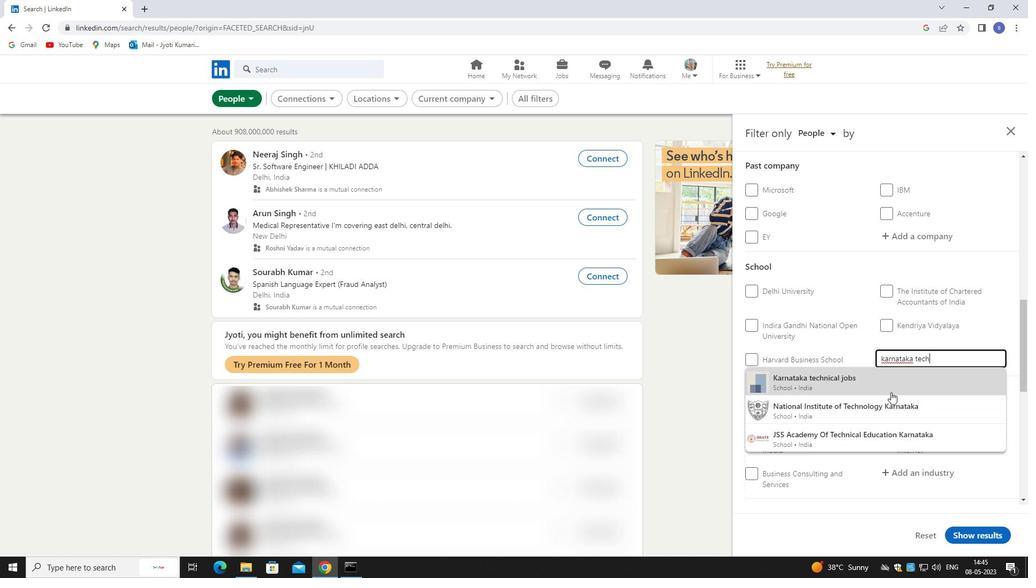 
Action: Mouse pressed left at (890, 389)
Screenshot: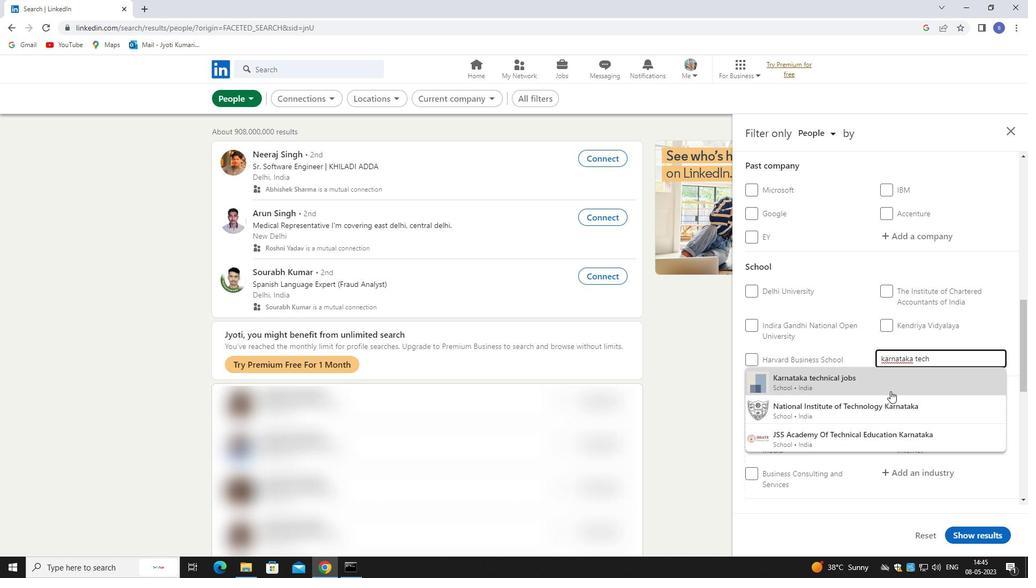 
Action: Mouse scrolled (890, 388) with delta (0, 0)
Screenshot: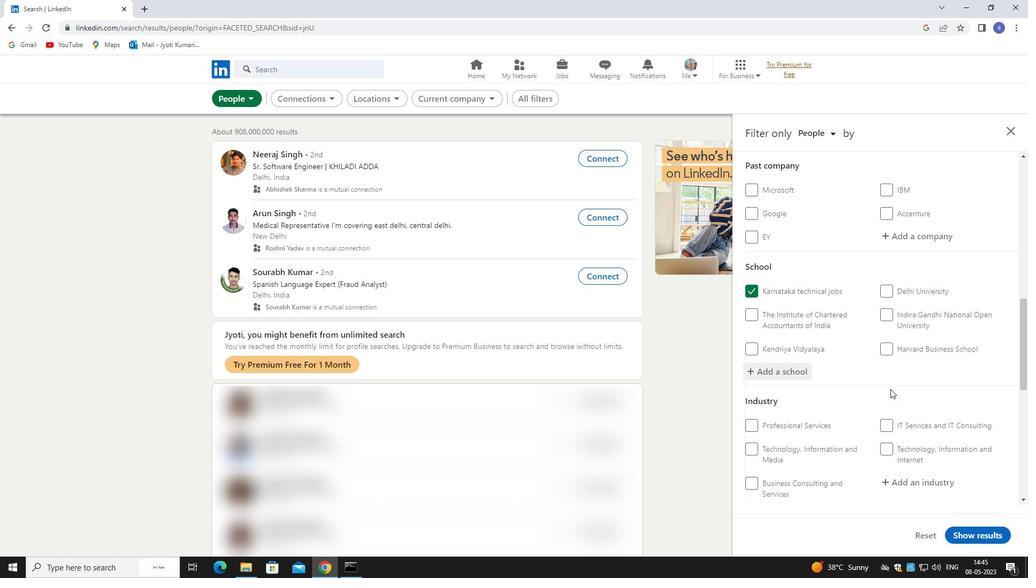 
Action: Mouse scrolled (890, 388) with delta (0, 0)
Screenshot: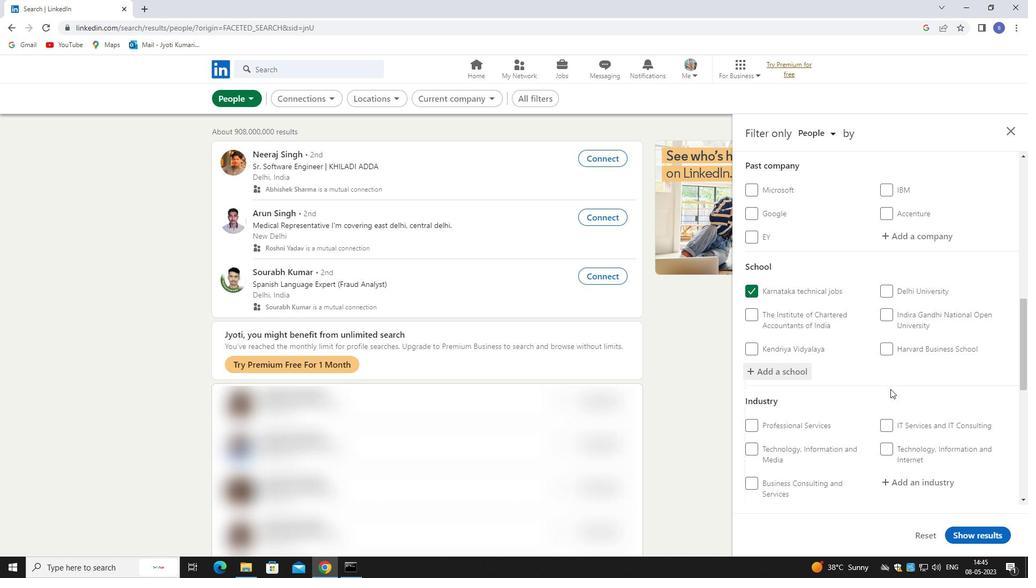 
Action: Mouse scrolled (890, 388) with delta (0, 0)
Screenshot: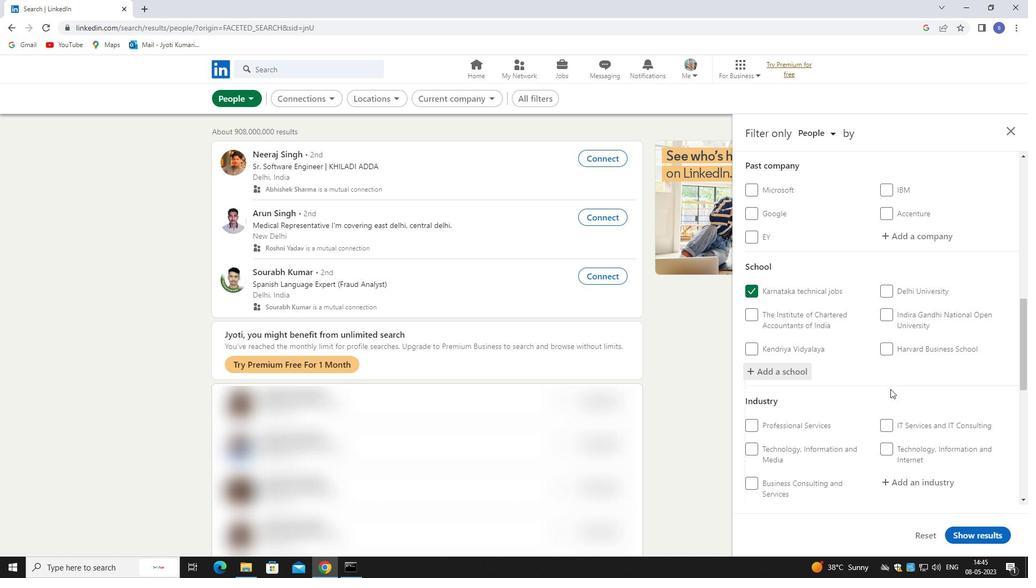 
Action: Mouse moved to (919, 325)
Screenshot: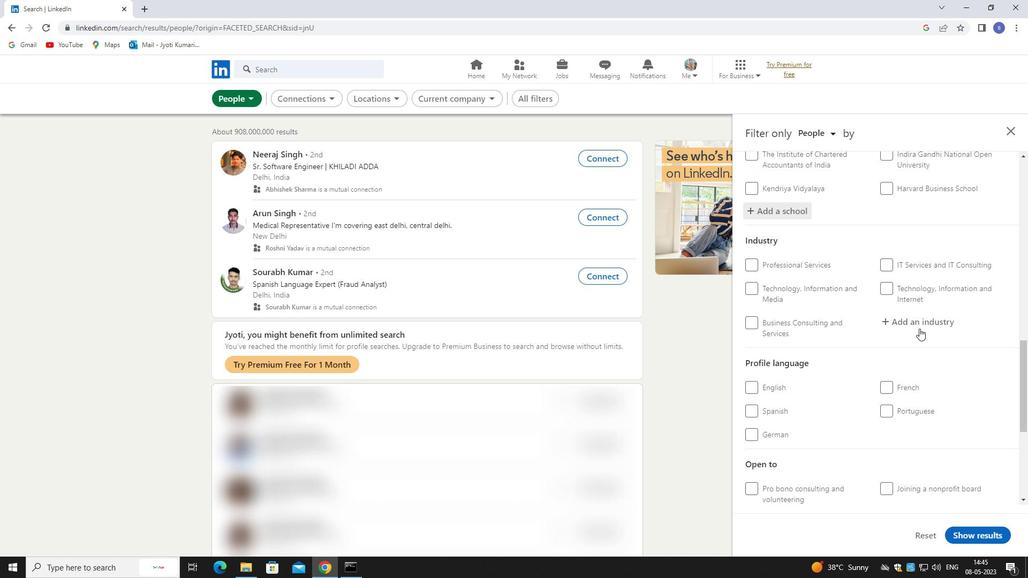 
Action: Mouse pressed left at (919, 325)
Screenshot: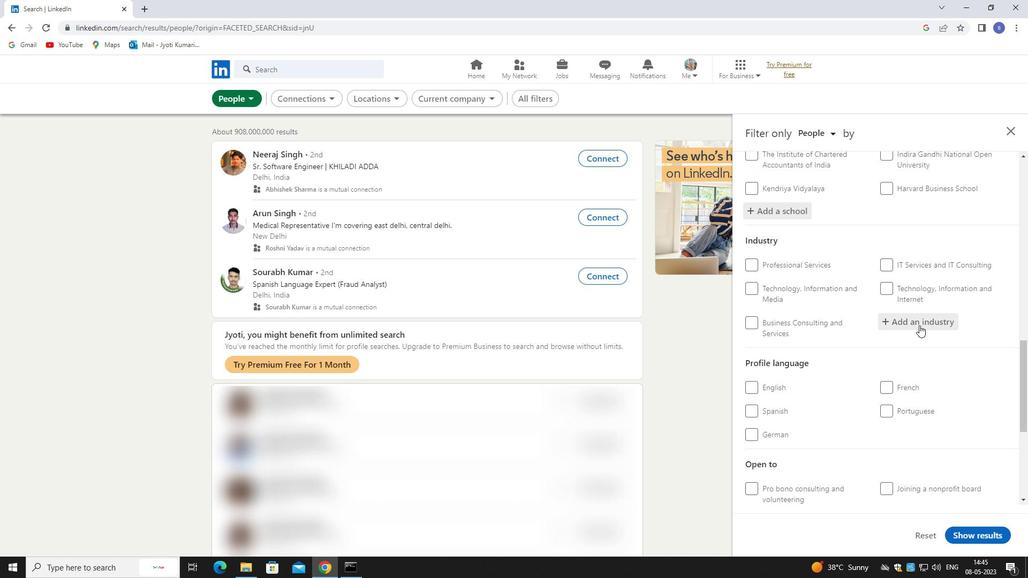 
Action: Key pressed technical<Key.space>and<Key.space>
Screenshot: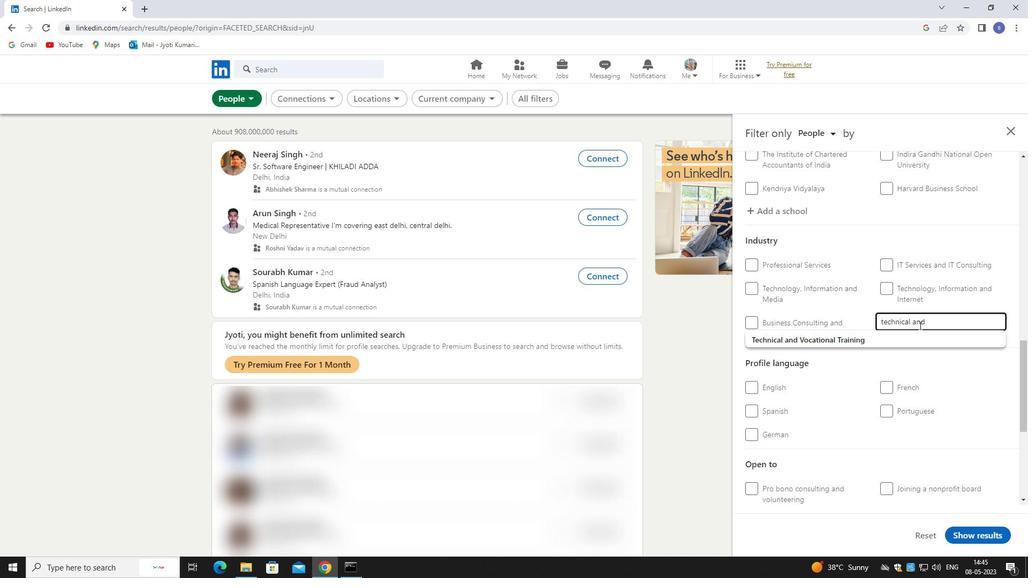 
Action: Mouse moved to (906, 336)
Screenshot: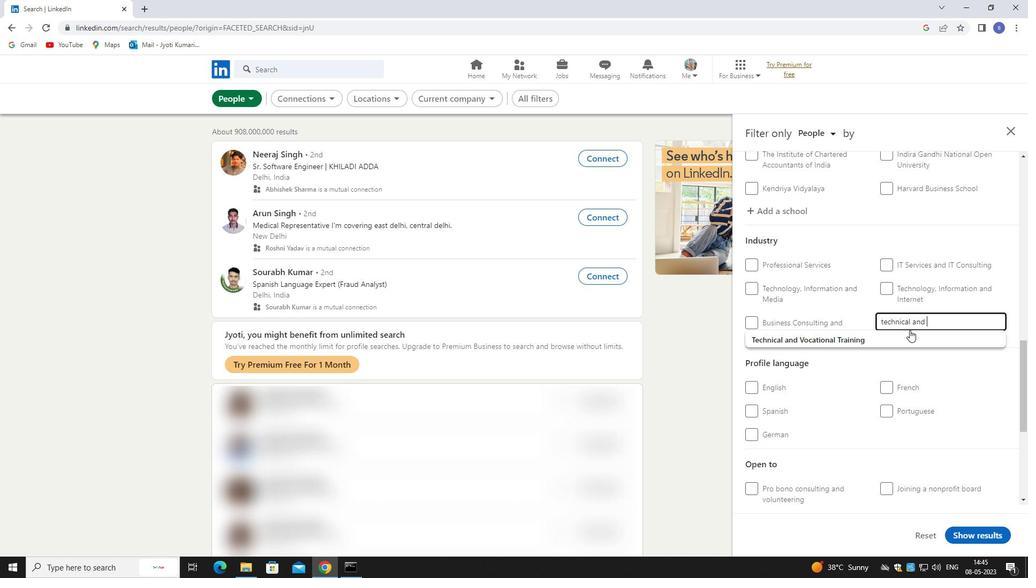 
Action: Mouse pressed left at (906, 336)
Screenshot: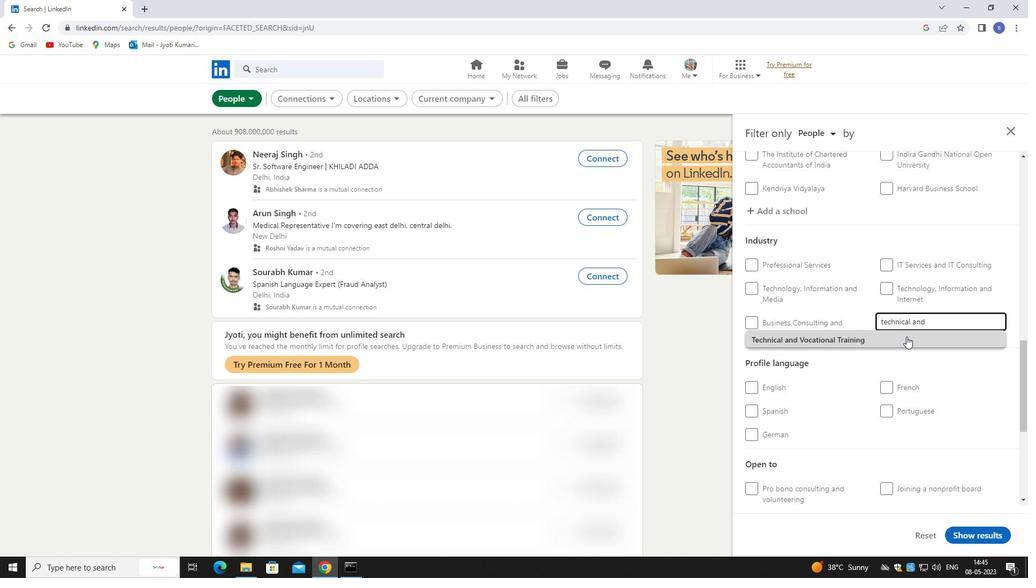 
Action: Mouse scrolled (906, 336) with delta (0, 0)
Screenshot: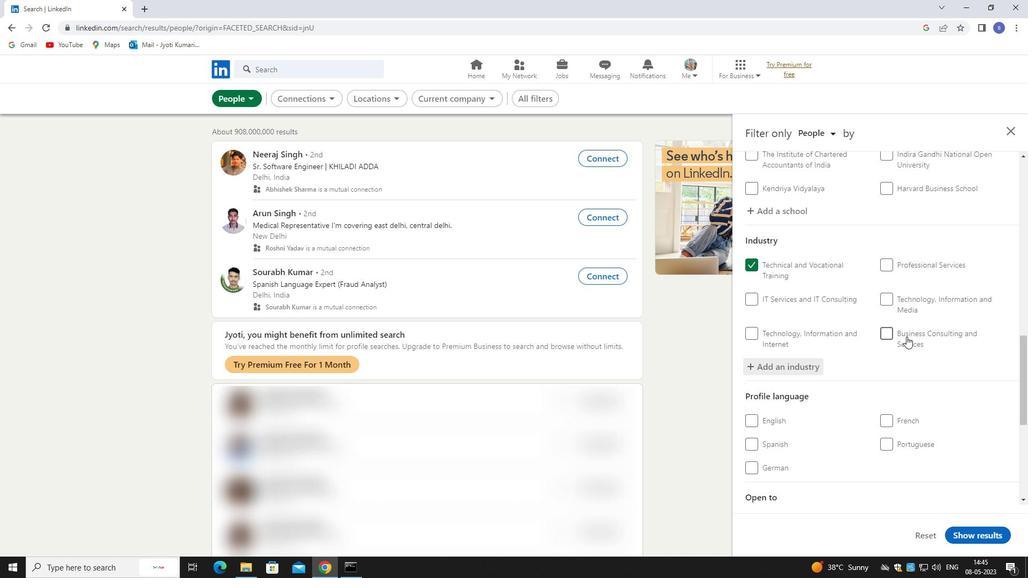 
Action: Mouse scrolled (906, 336) with delta (0, 0)
Screenshot: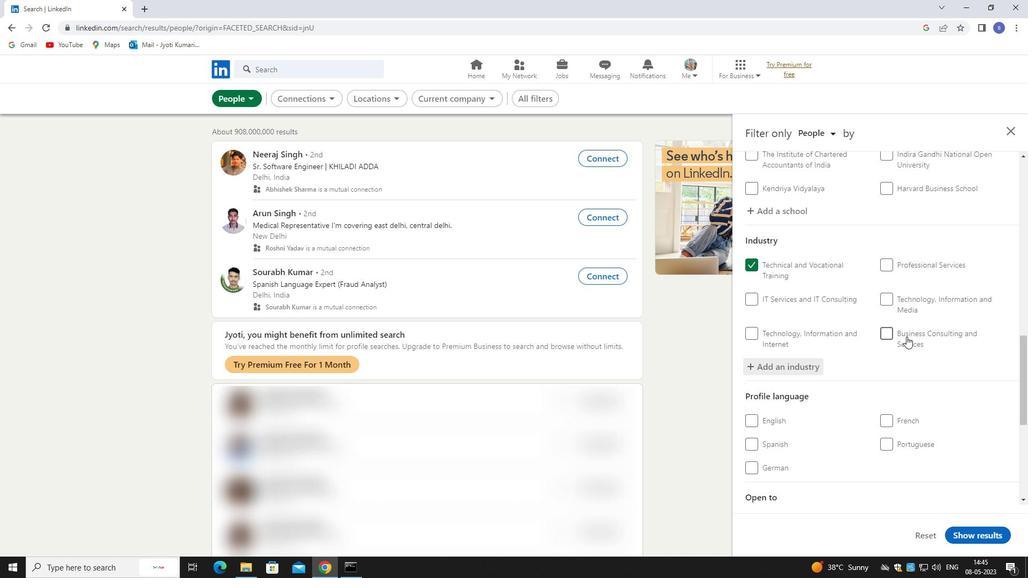 
Action: Mouse scrolled (906, 336) with delta (0, 0)
Screenshot: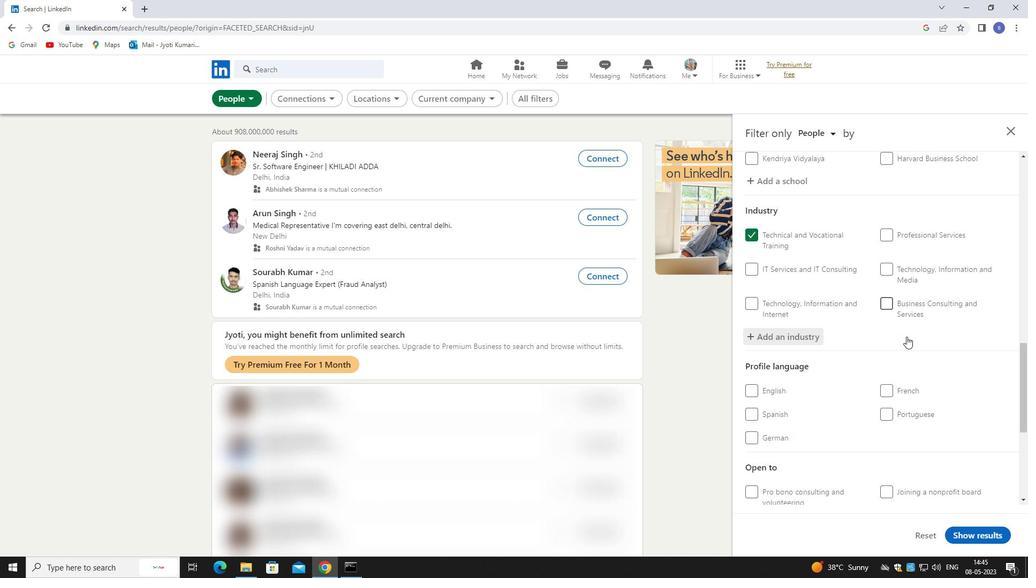 
Action: Mouse moved to (888, 287)
Screenshot: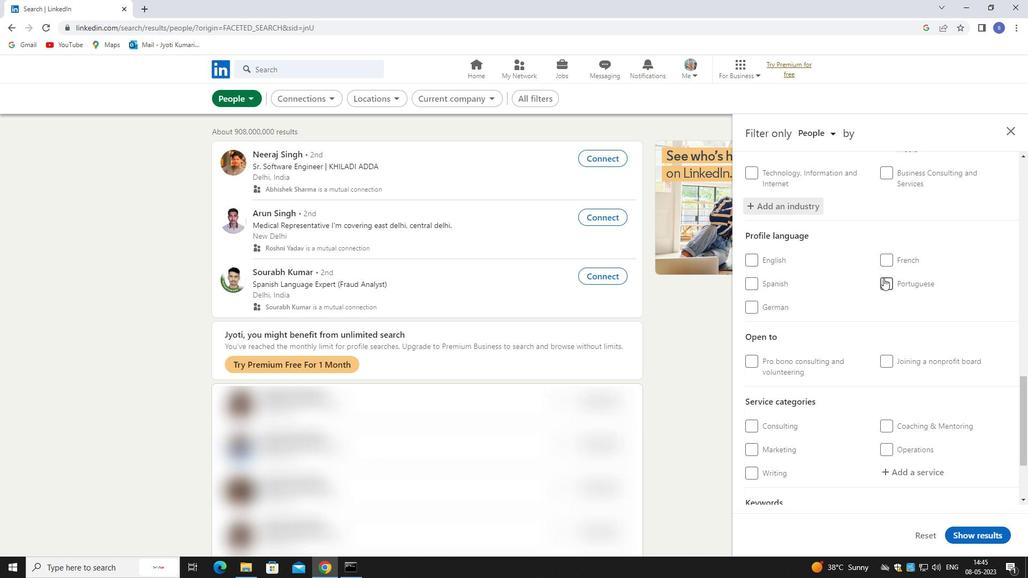 
Action: Mouse pressed left at (888, 287)
Screenshot: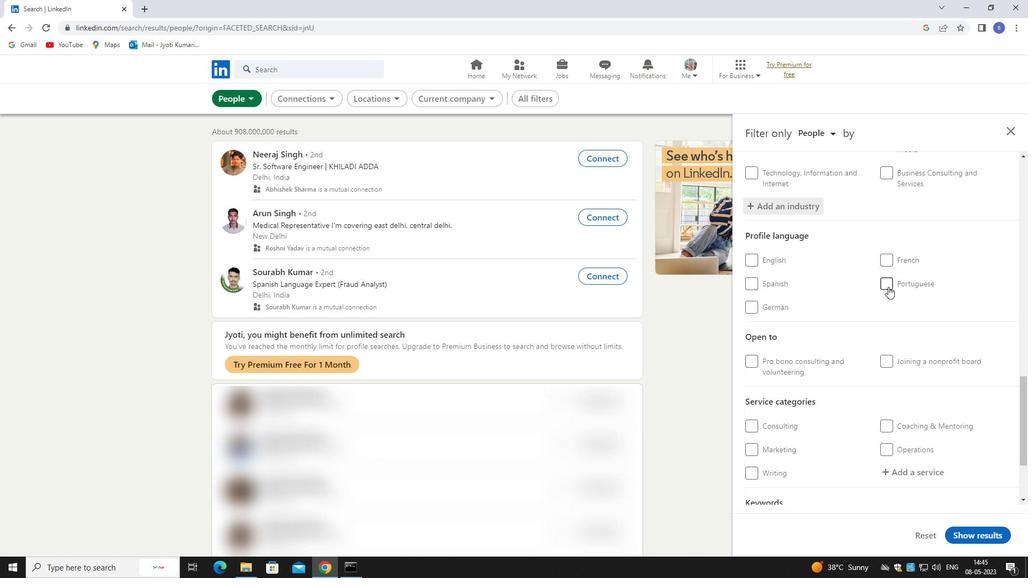 
Action: Mouse moved to (902, 363)
Screenshot: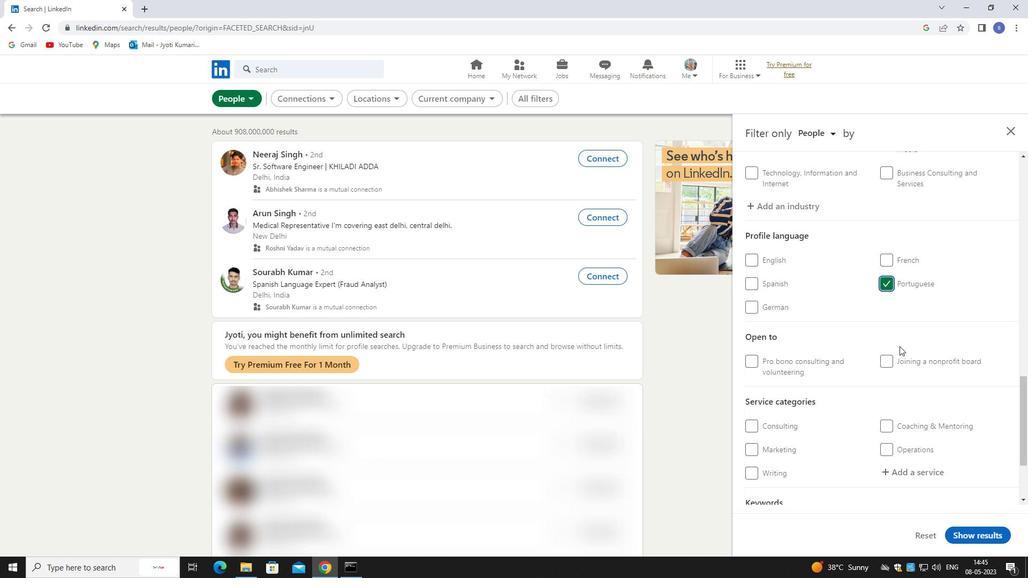 
Action: Mouse scrolled (902, 362) with delta (0, 0)
Screenshot: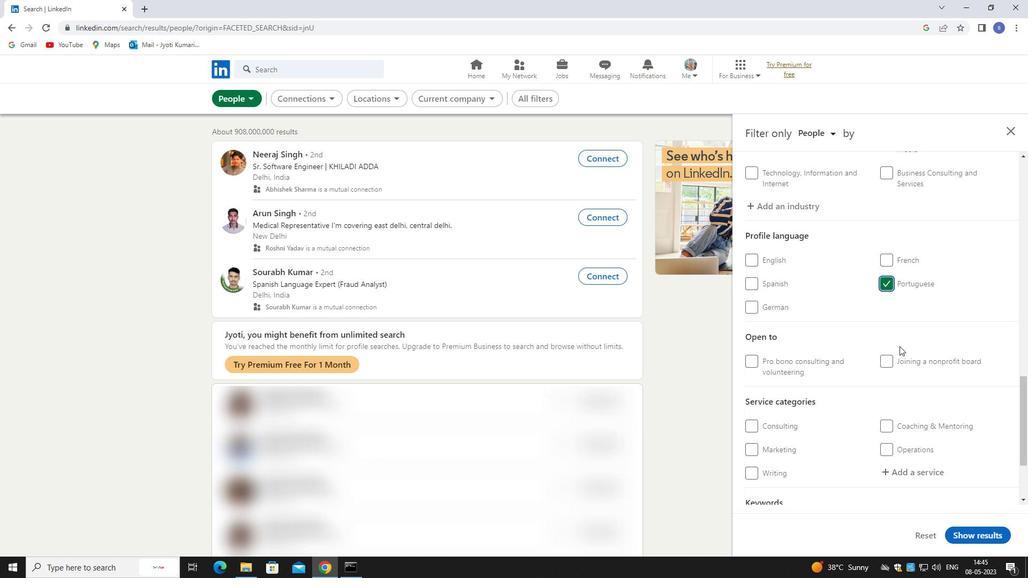 
Action: Mouse moved to (902, 365)
Screenshot: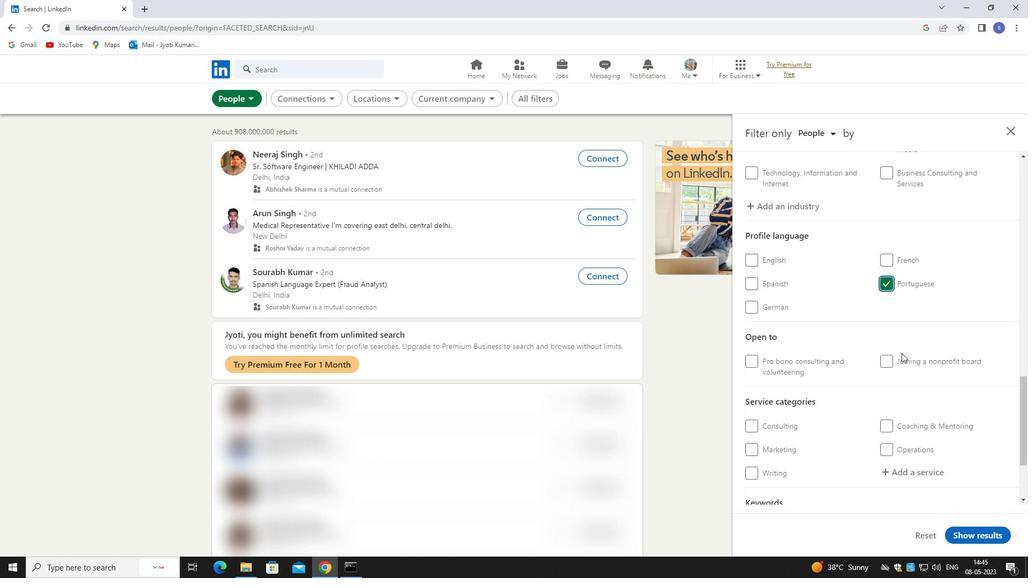 
Action: Mouse scrolled (902, 365) with delta (0, 0)
Screenshot: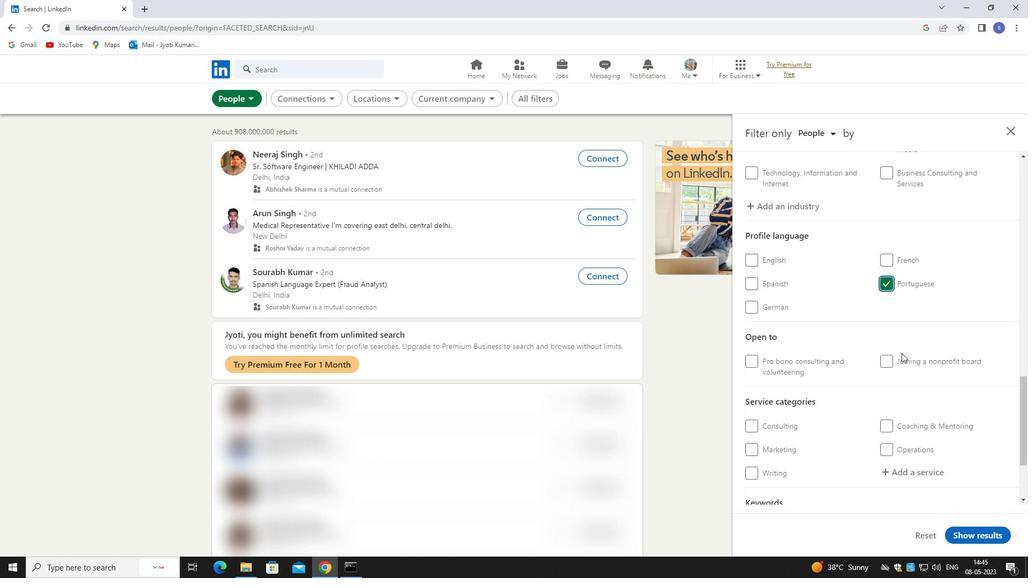 
Action: Mouse moved to (914, 363)
Screenshot: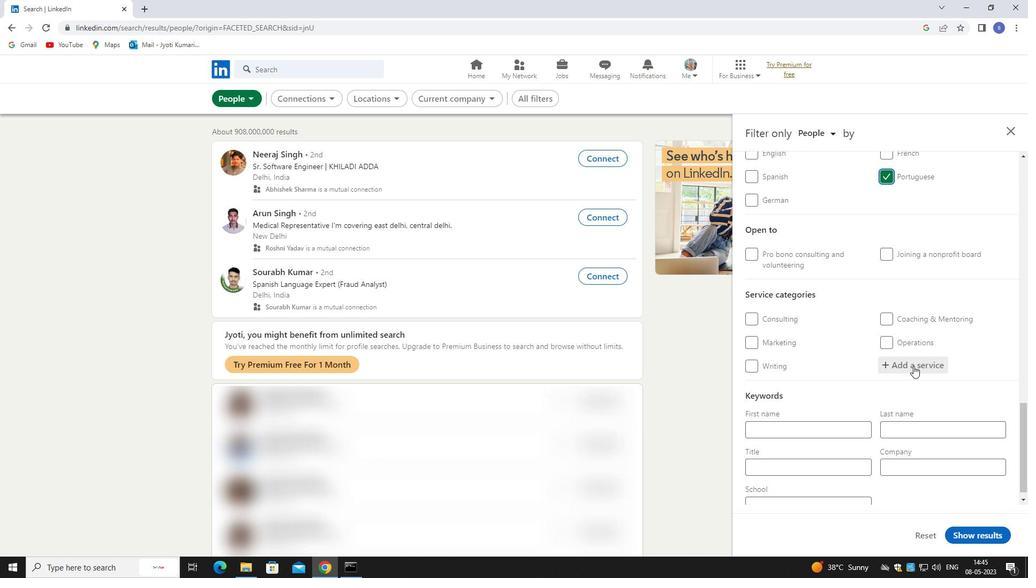 
Action: Mouse pressed left at (914, 363)
Screenshot: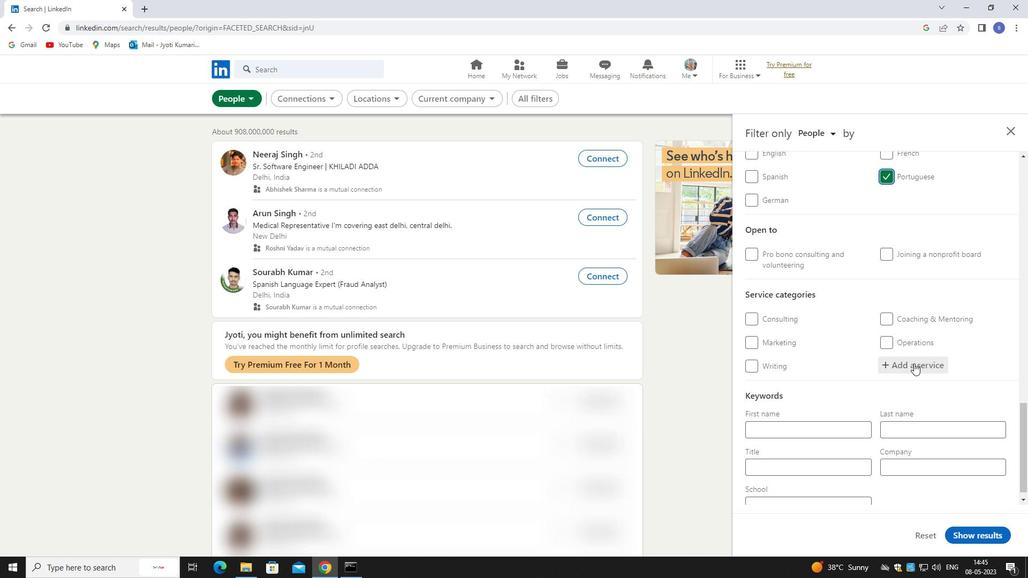 
Action: Key pressed <Key.shift>GRAPHI
Screenshot: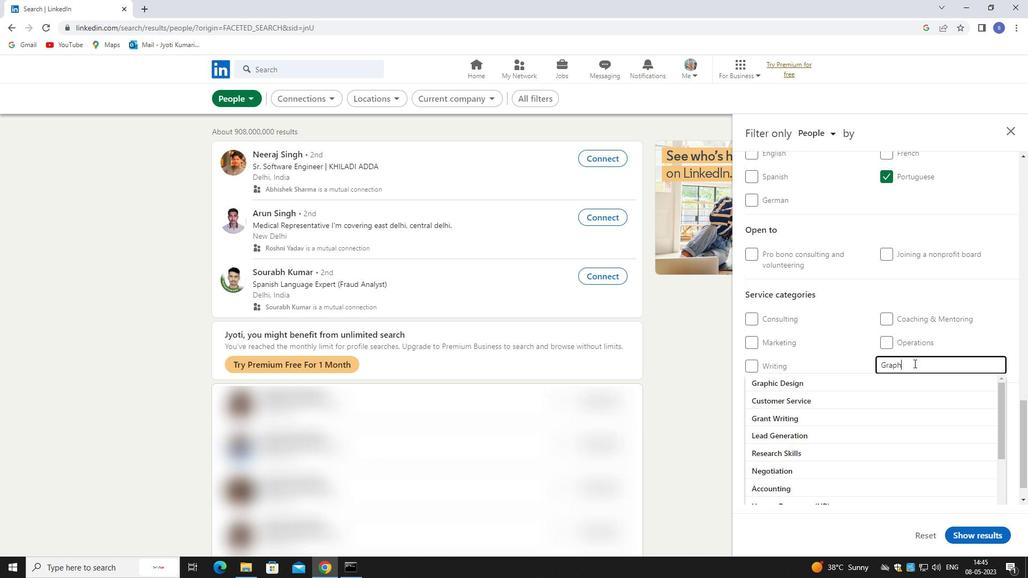 
Action: Mouse moved to (911, 382)
Screenshot: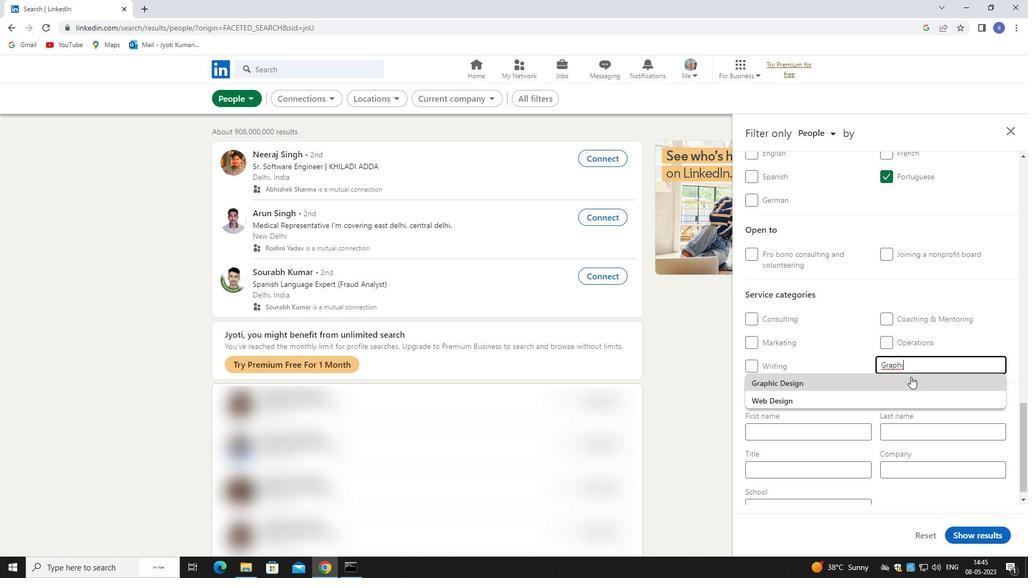 
Action: Mouse pressed left at (911, 382)
Screenshot: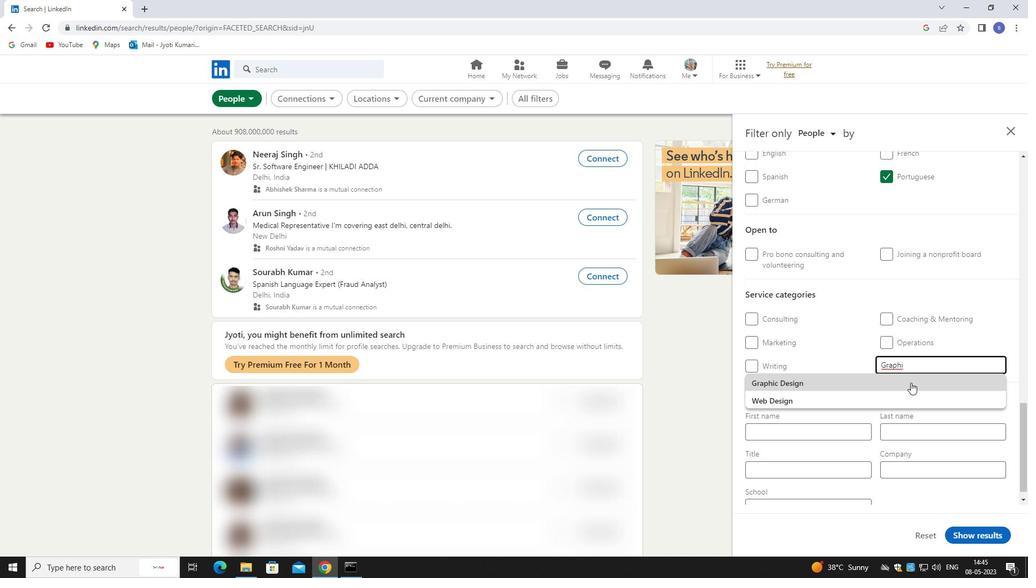 
Action: Mouse scrolled (911, 382) with delta (0, 0)
Screenshot: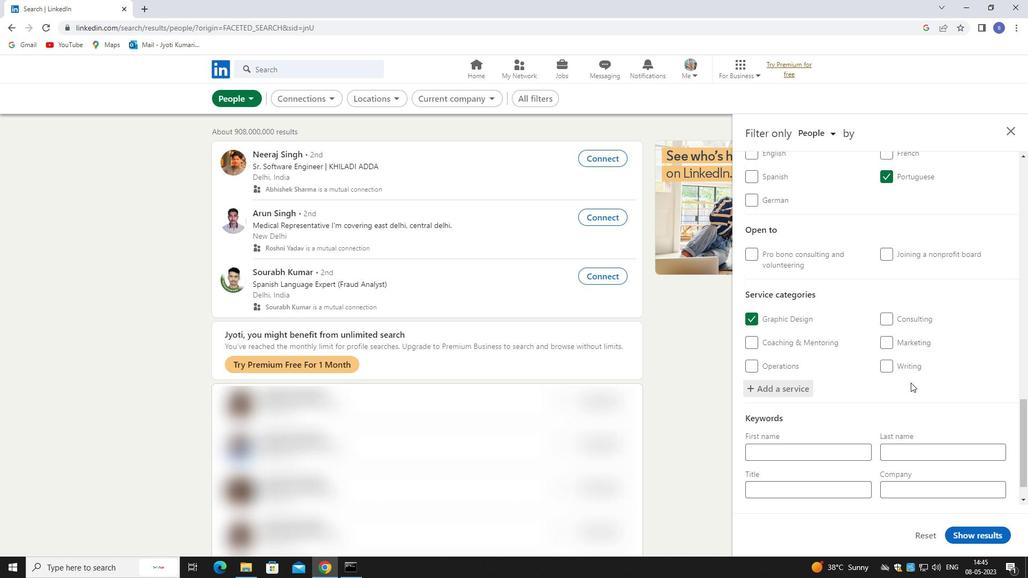 
Action: Mouse scrolled (911, 382) with delta (0, 0)
Screenshot: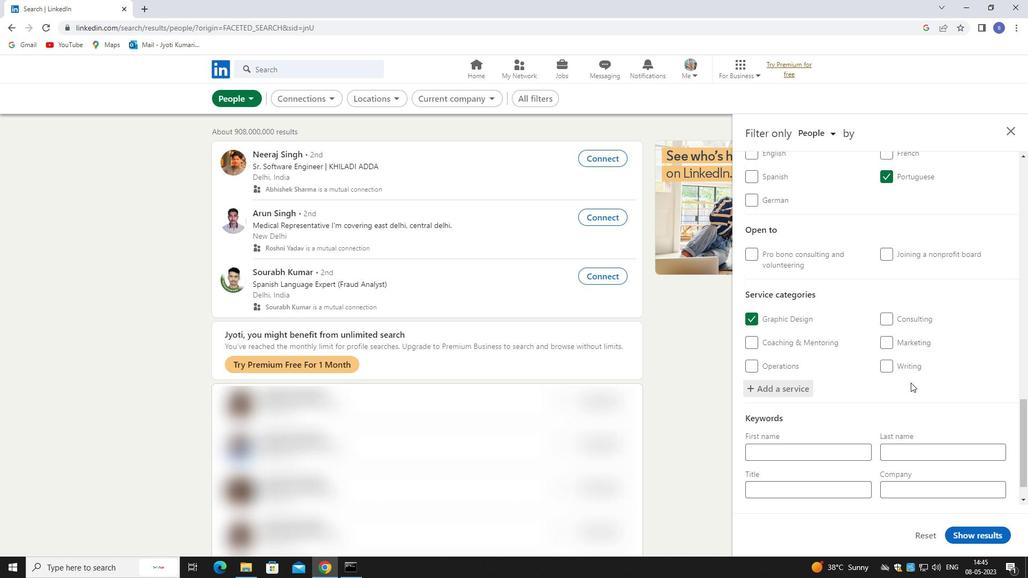 
Action: Mouse moved to (792, 458)
Screenshot: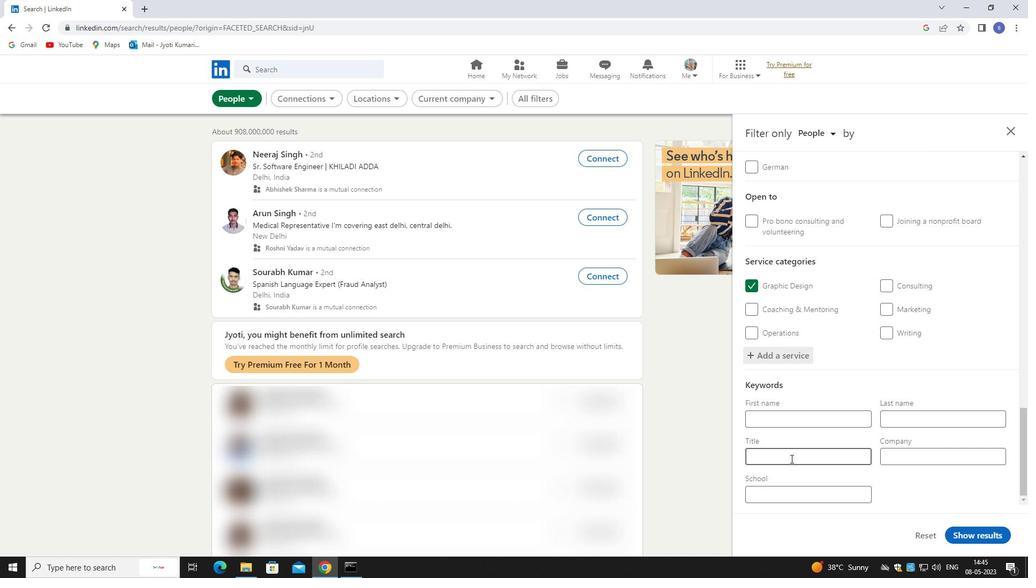 
Action: Mouse pressed left at (792, 458)
Screenshot: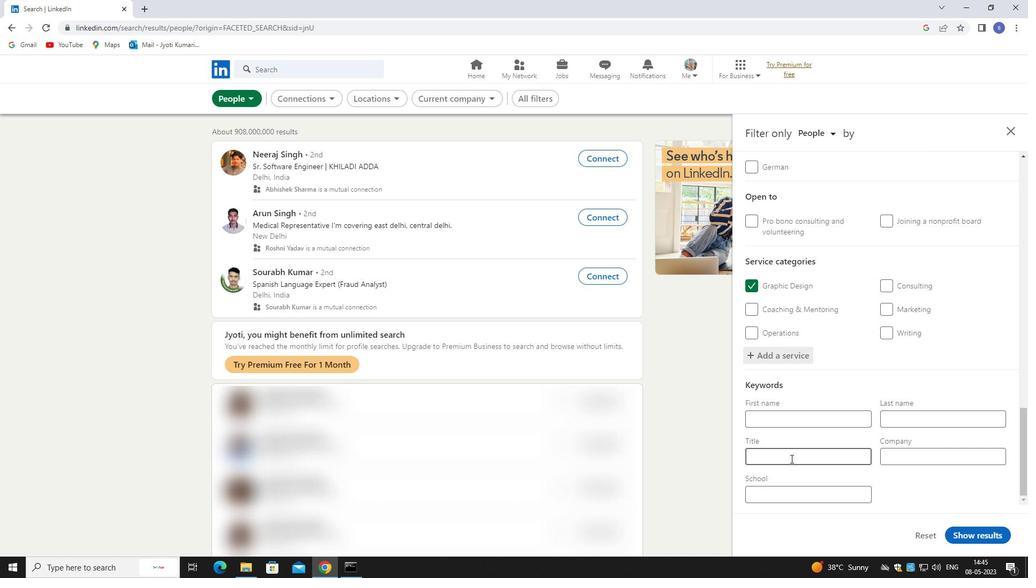
Action: Key pressed <Key.shift>DATA<Key.space>EENTRY<Key.left><Key.left><Key.left><Key.left><Key.backspace><Key.backspace><Key.shift>E
Screenshot: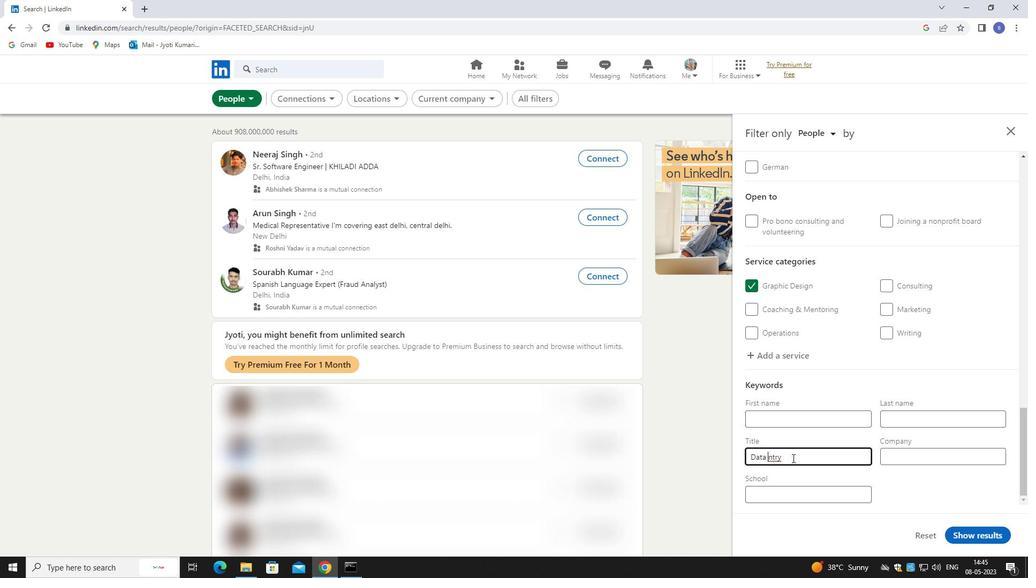 
Action: Mouse moved to (980, 538)
Screenshot: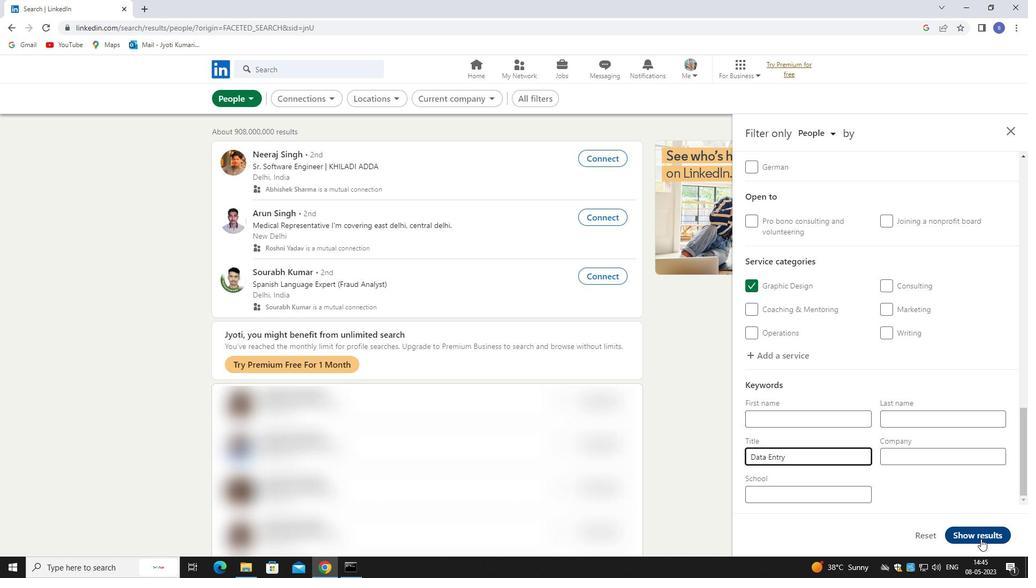 
Action: Mouse pressed left at (980, 538)
Screenshot: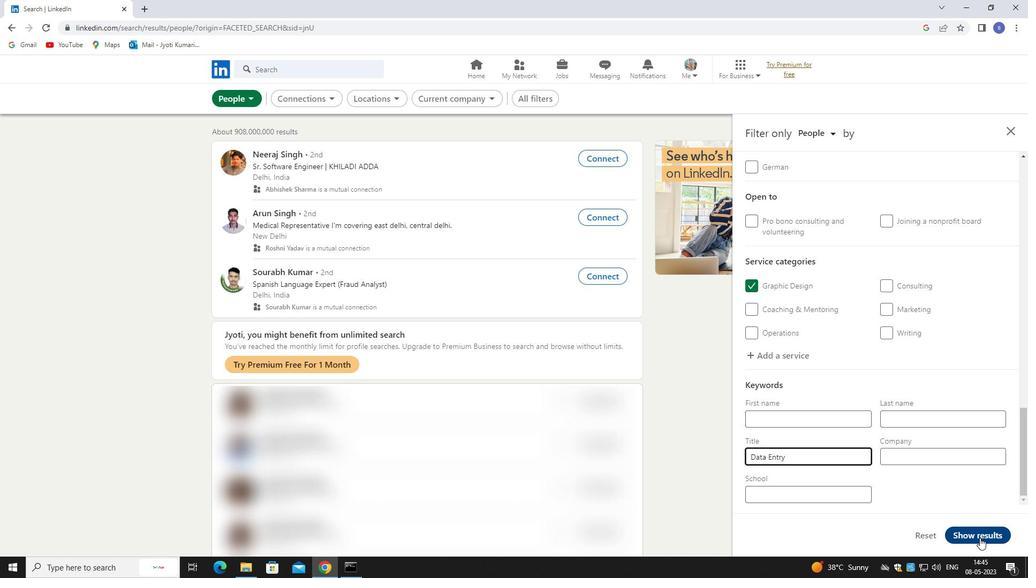 
Action: Mouse moved to (980, 538)
Screenshot: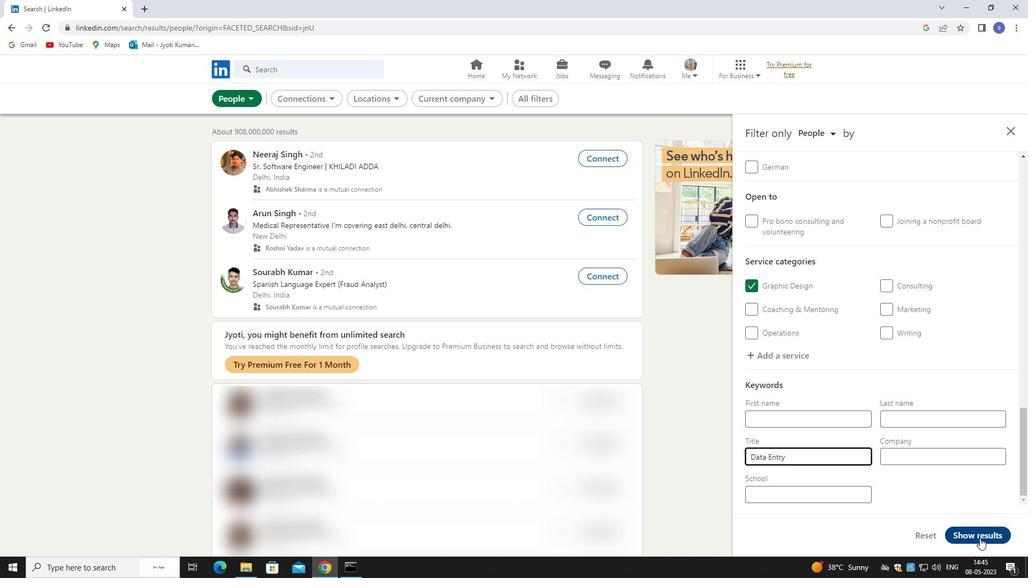 
